Task: Find a place to stay in Putian, China, from 7th to 15th July for 6 guests, with a price range of ₹150 to ₹20,000.
Action: Mouse moved to (430, 95)
Screenshot: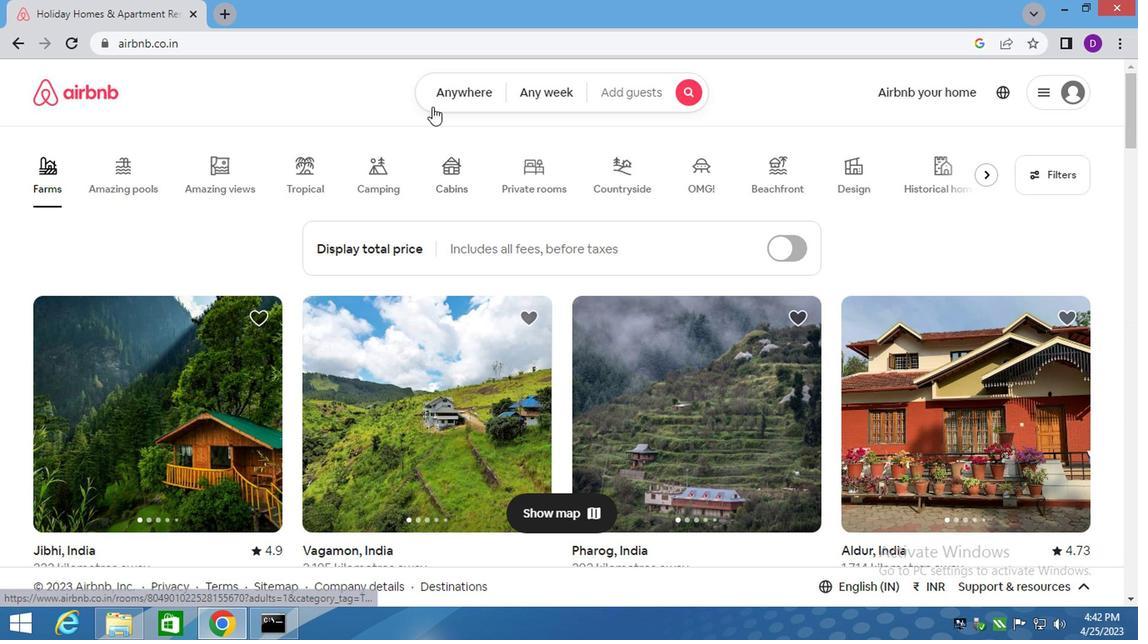 
Action: Mouse pressed left at (430, 95)
Screenshot: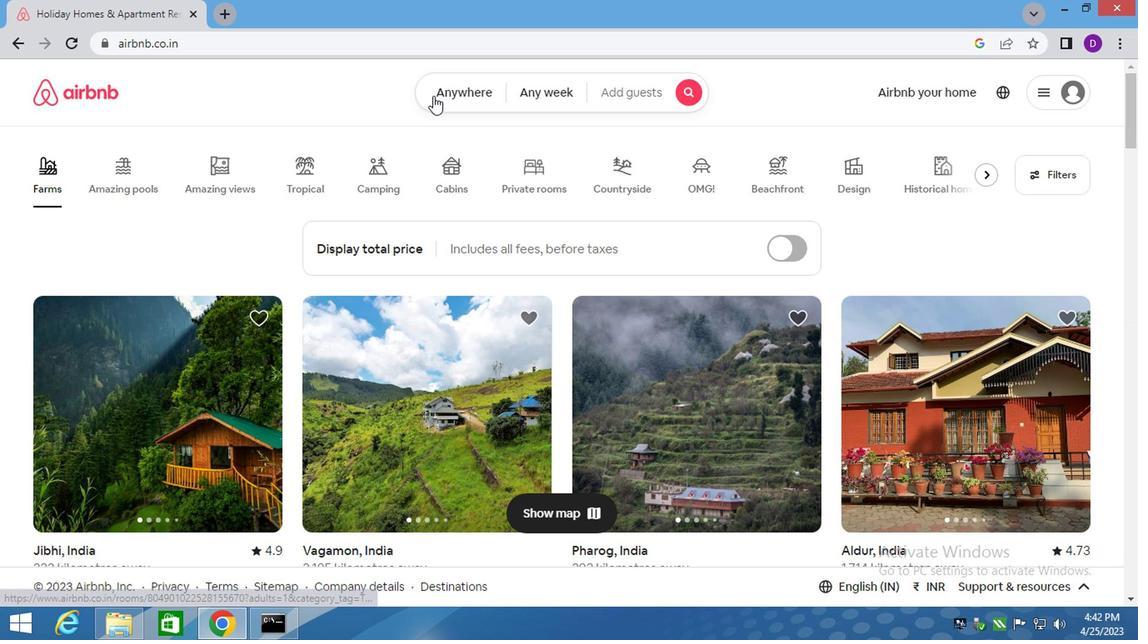 
Action: Mouse moved to (280, 164)
Screenshot: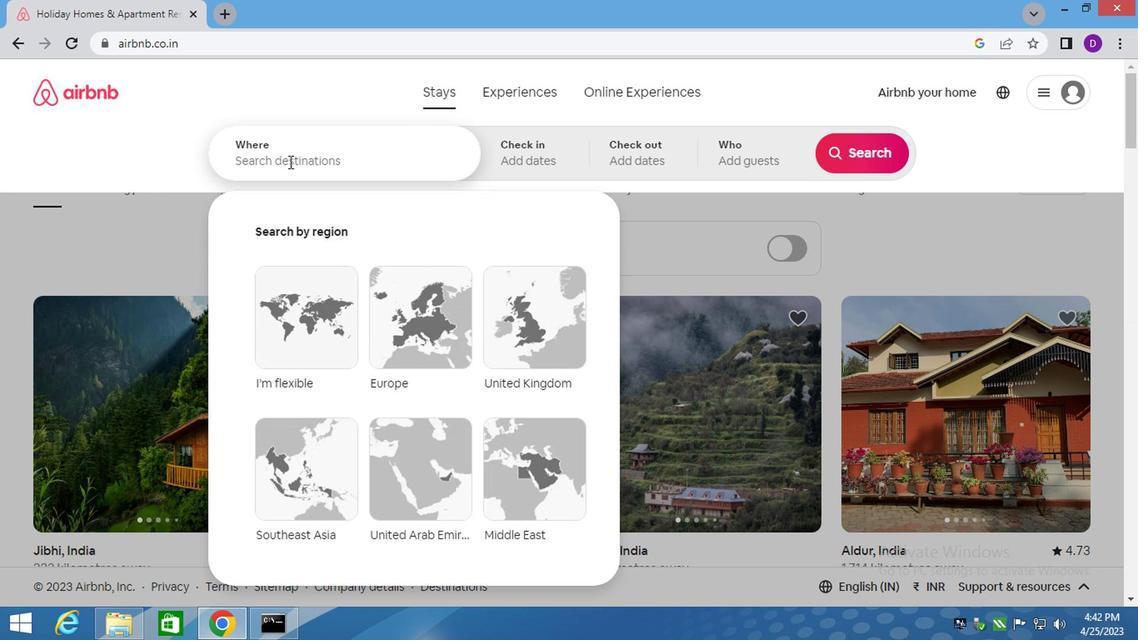 
Action: Mouse pressed left at (280, 164)
Screenshot: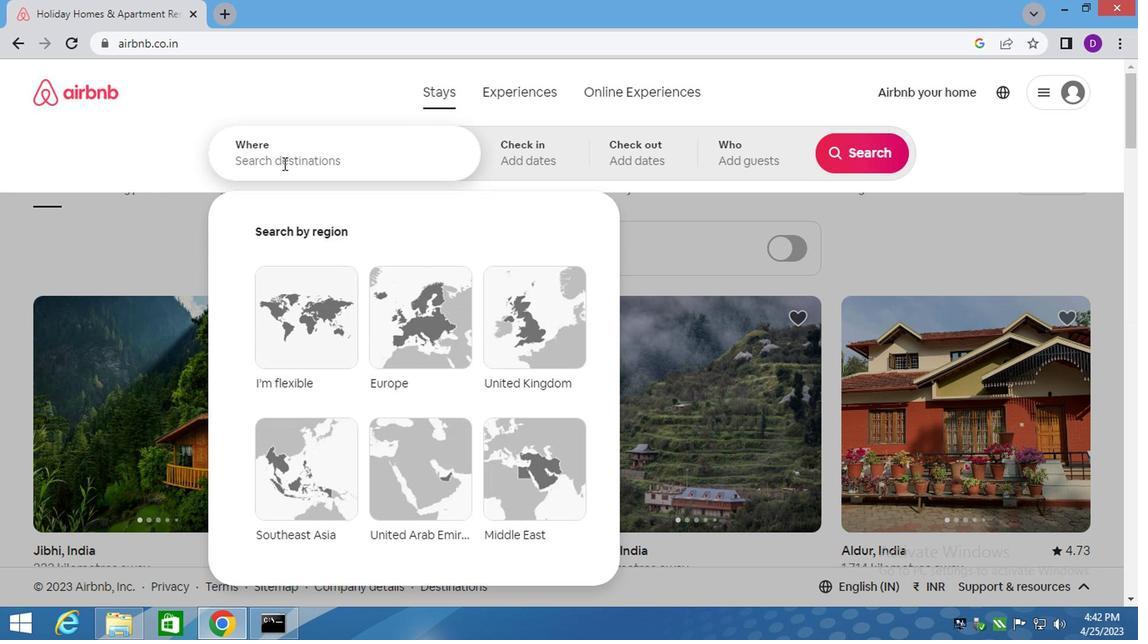 
Action: Key pressed <Key.shift_r>Putian,<Key.space><Key.shift>CHINA<Key.enter>
Screenshot: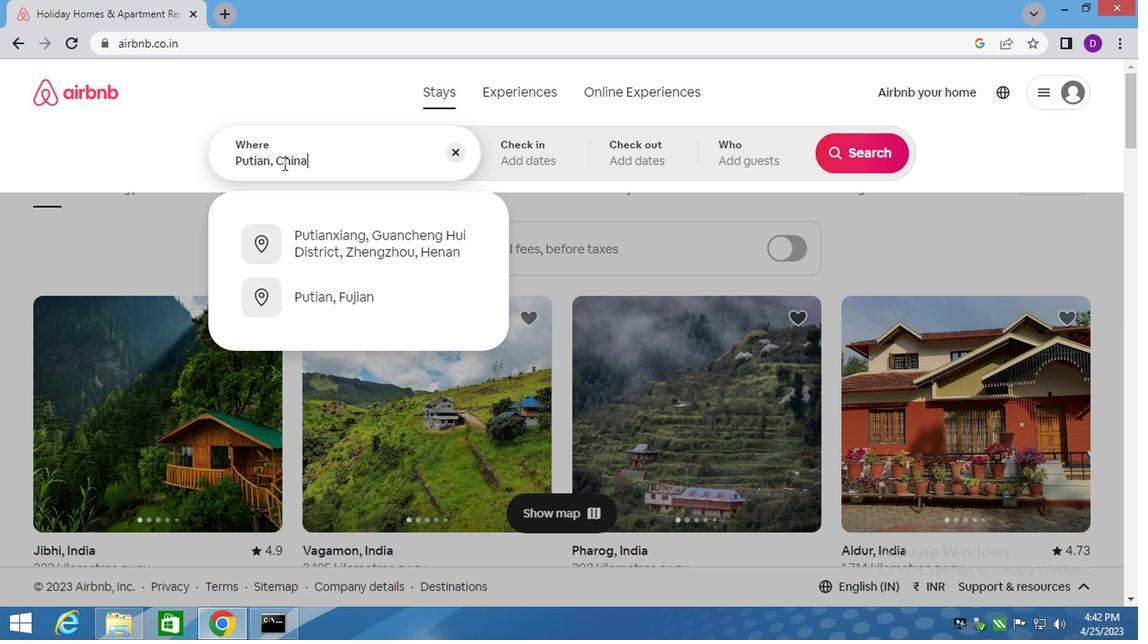 
Action: Mouse moved to (854, 294)
Screenshot: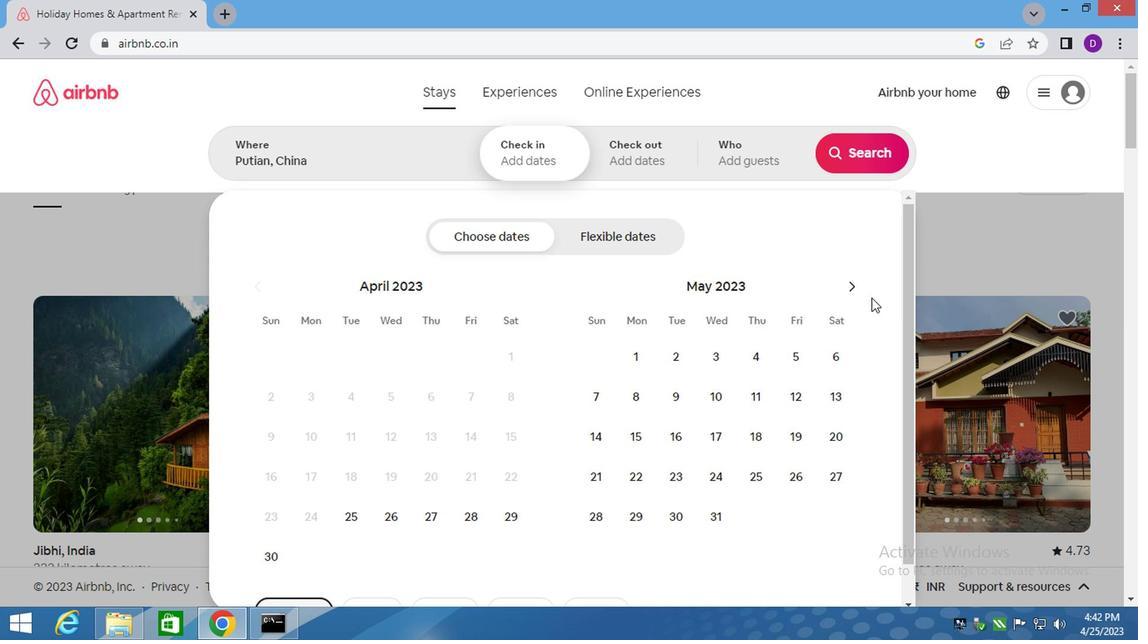 
Action: Mouse pressed left at (854, 294)
Screenshot: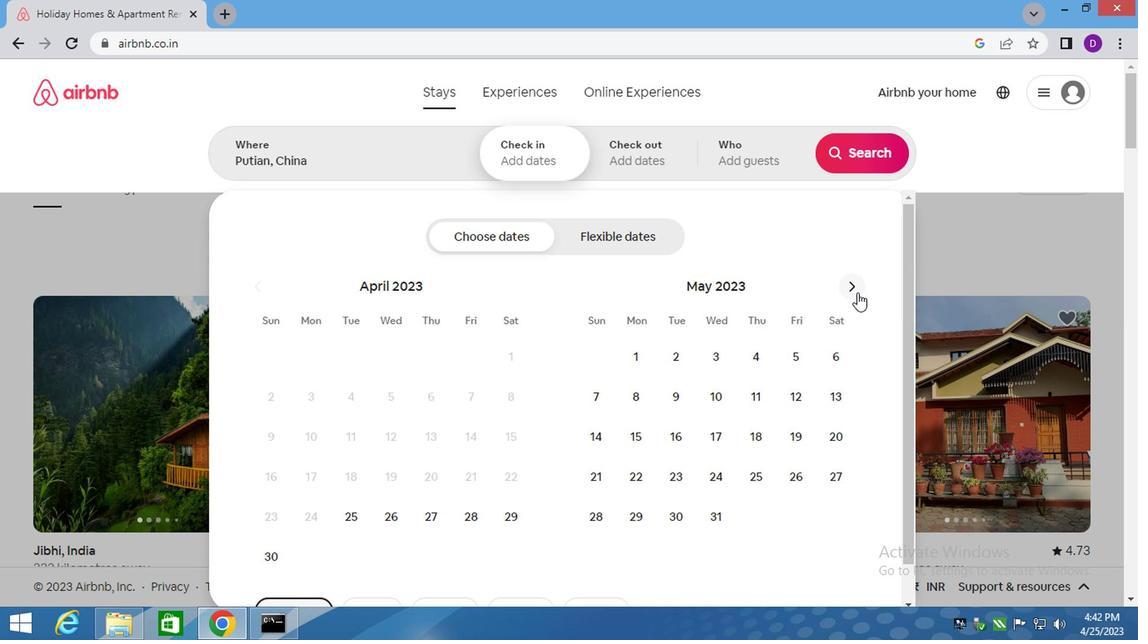 
Action: Mouse pressed left at (854, 294)
Screenshot: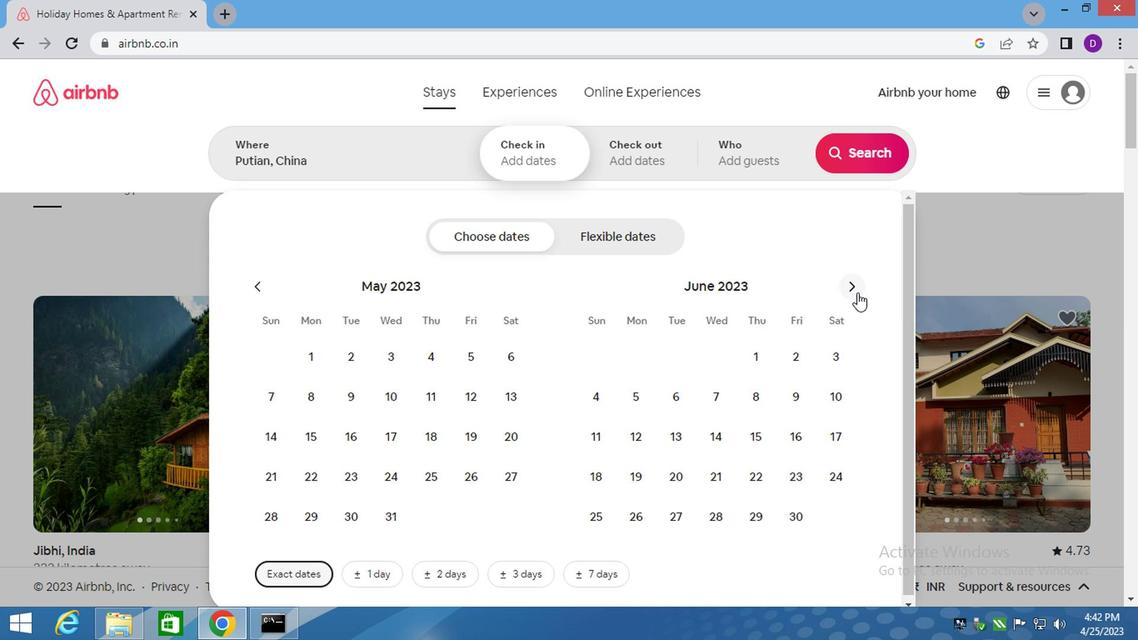 
Action: Mouse moved to (784, 399)
Screenshot: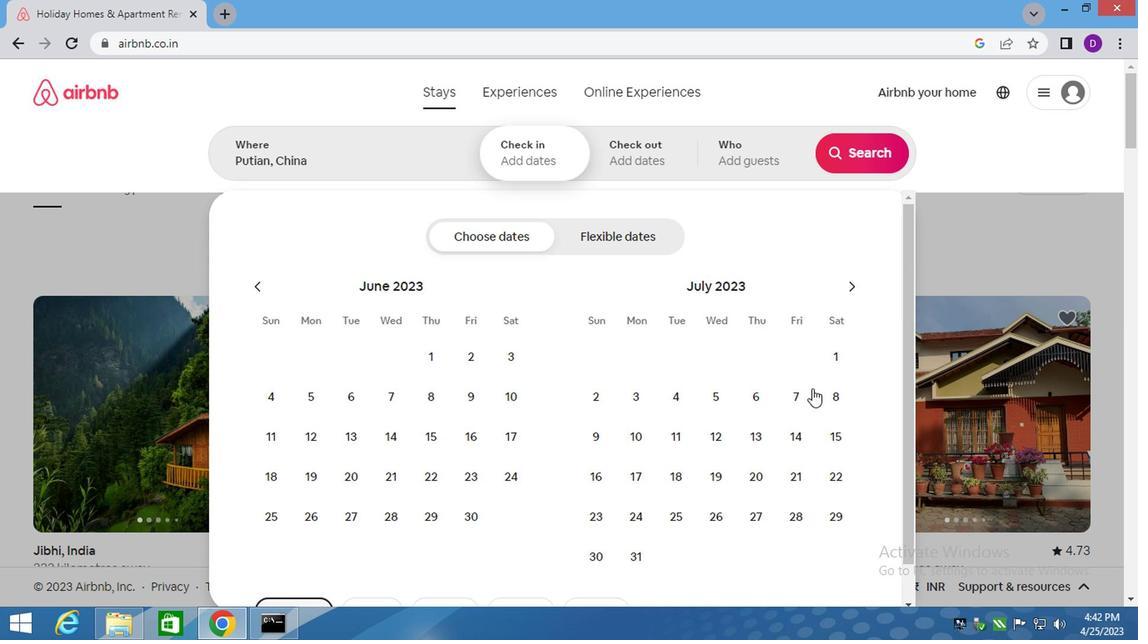 
Action: Mouse pressed left at (784, 399)
Screenshot: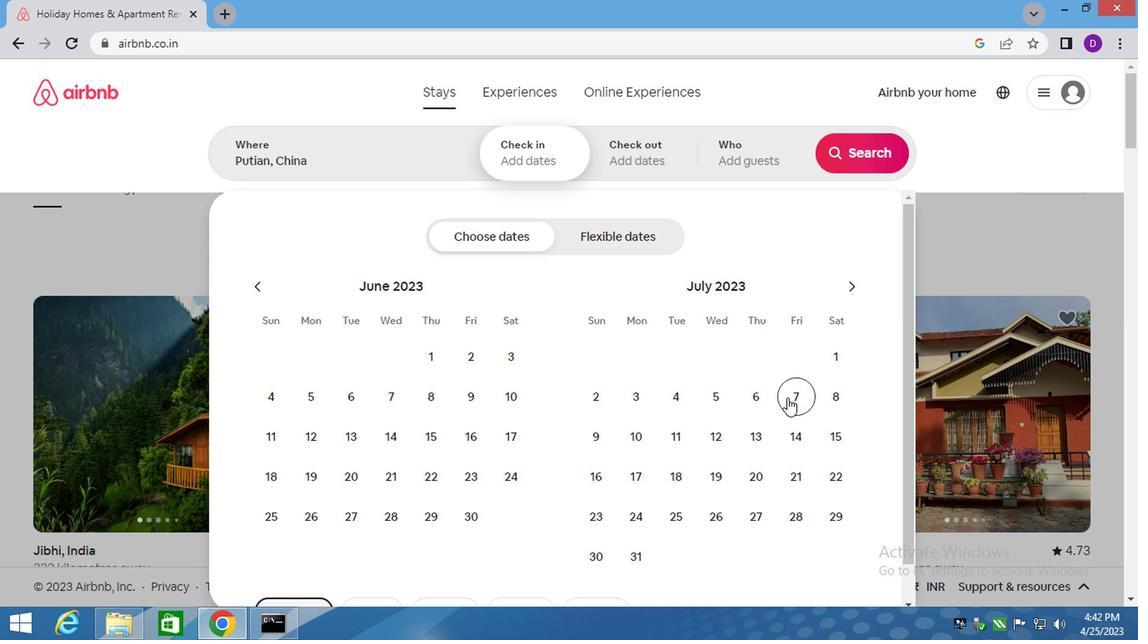 
Action: Mouse moved to (825, 438)
Screenshot: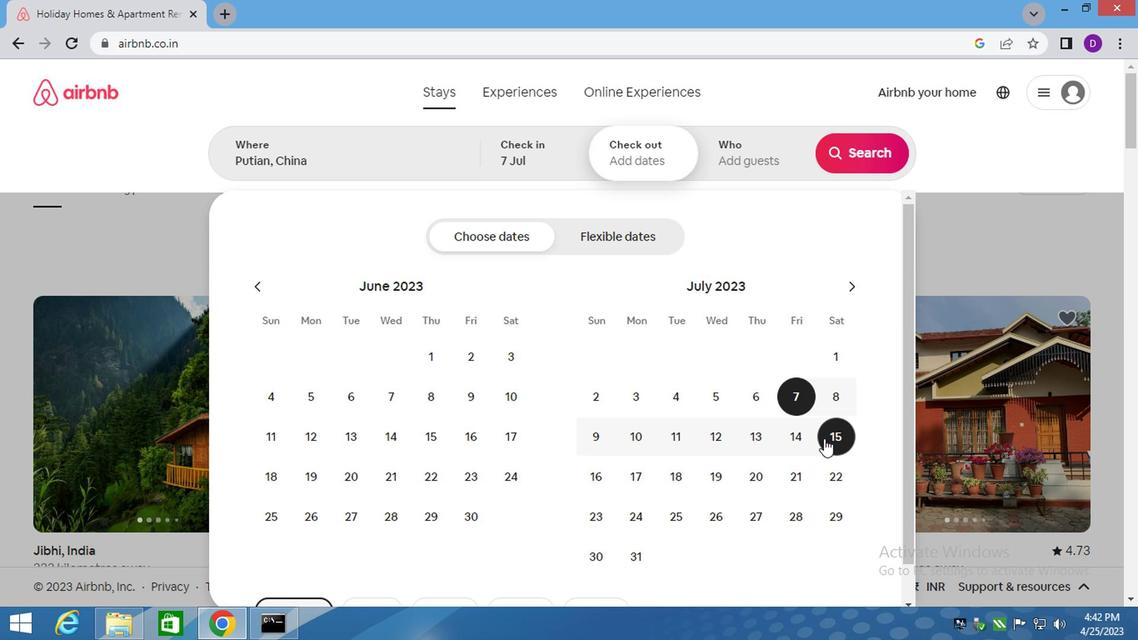 
Action: Mouse pressed left at (825, 438)
Screenshot: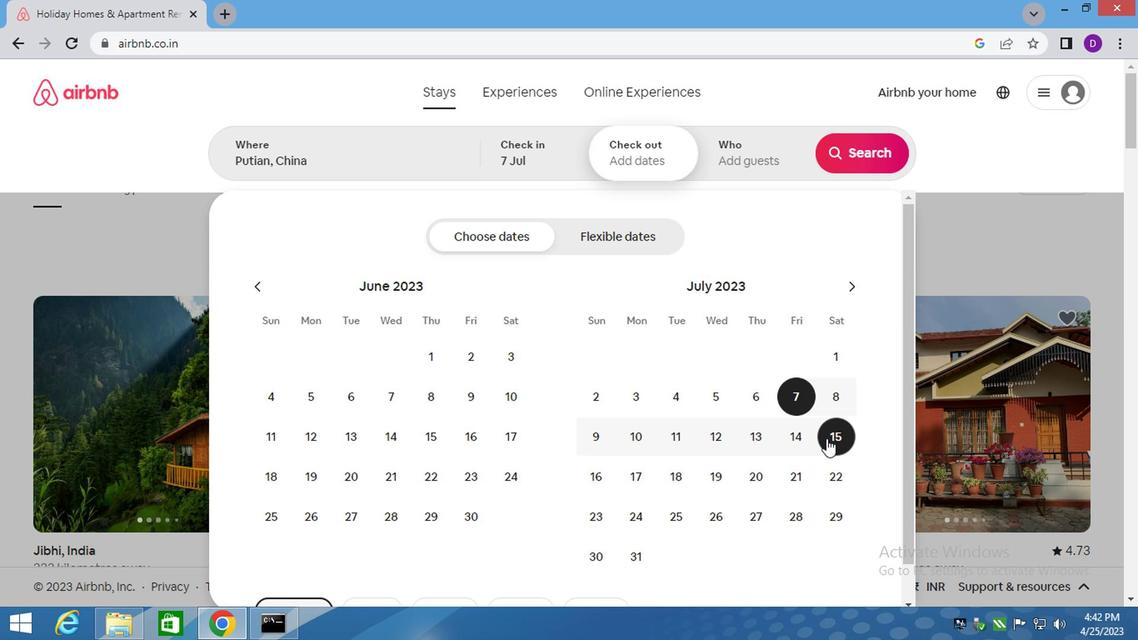 
Action: Mouse moved to (743, 164)
Screenshot: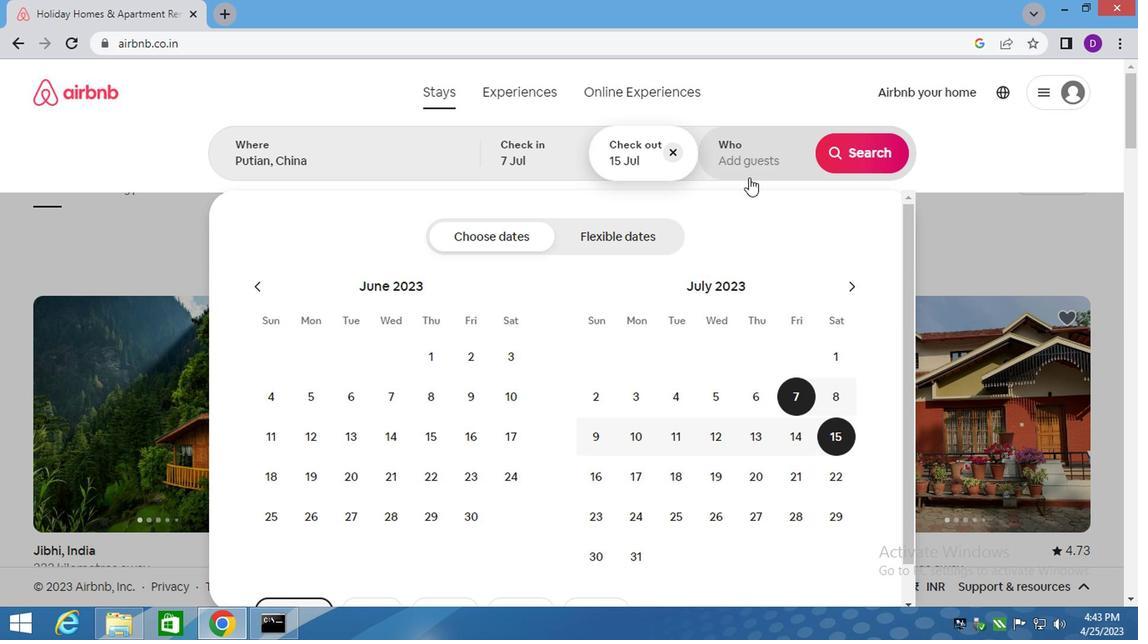 
Action: Mouse pressed left at (743, 164)
Screenshot: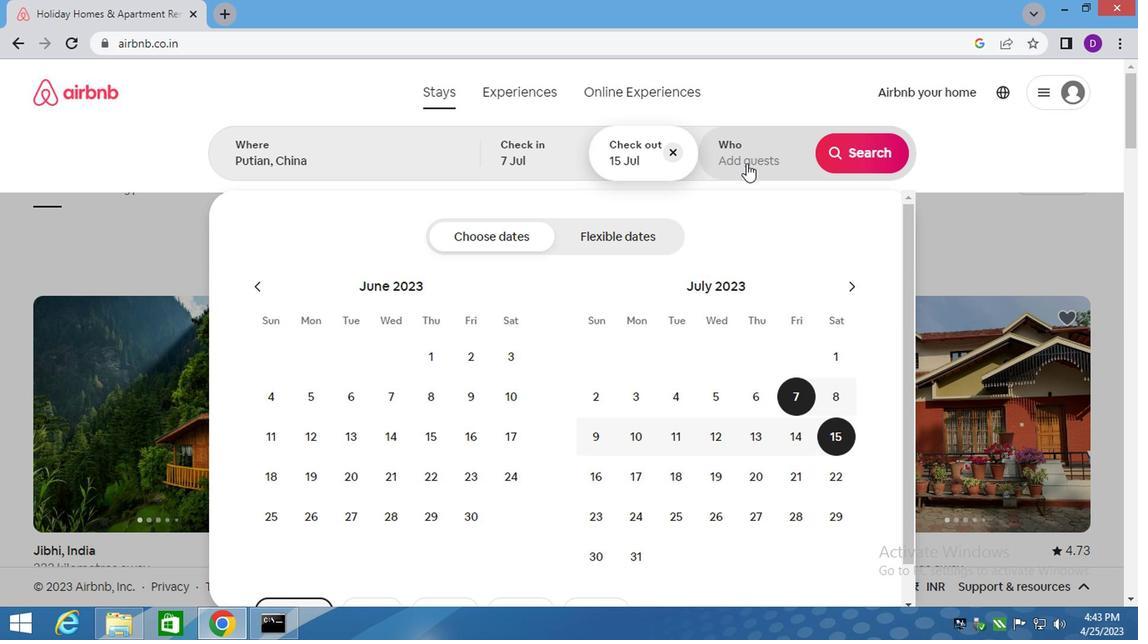 
Action: Mouse moved to (867, 246)
Screenshot: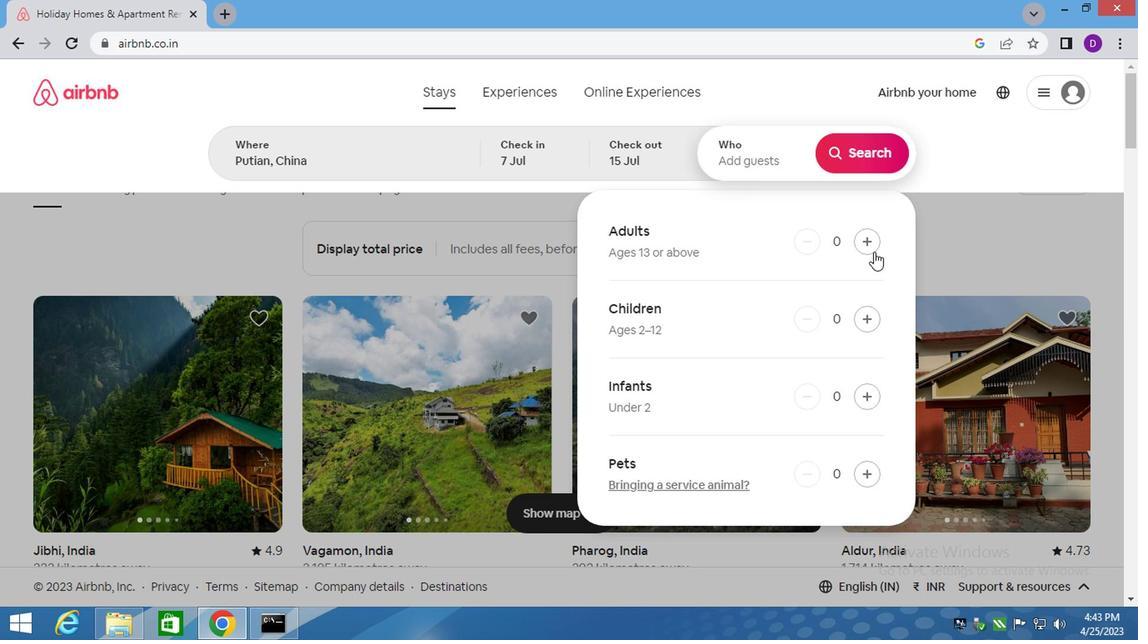 
Action: Mouse pressed left at (867, 246)
Screenshot: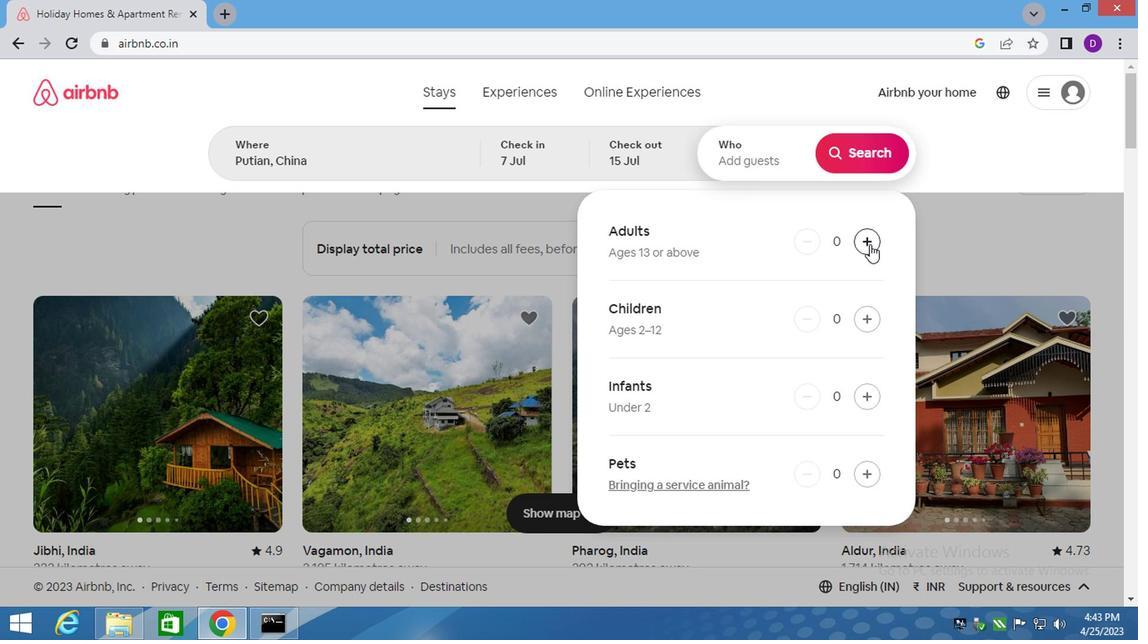 
Action: Mouse pressed left at (867, 246)
Screenshot: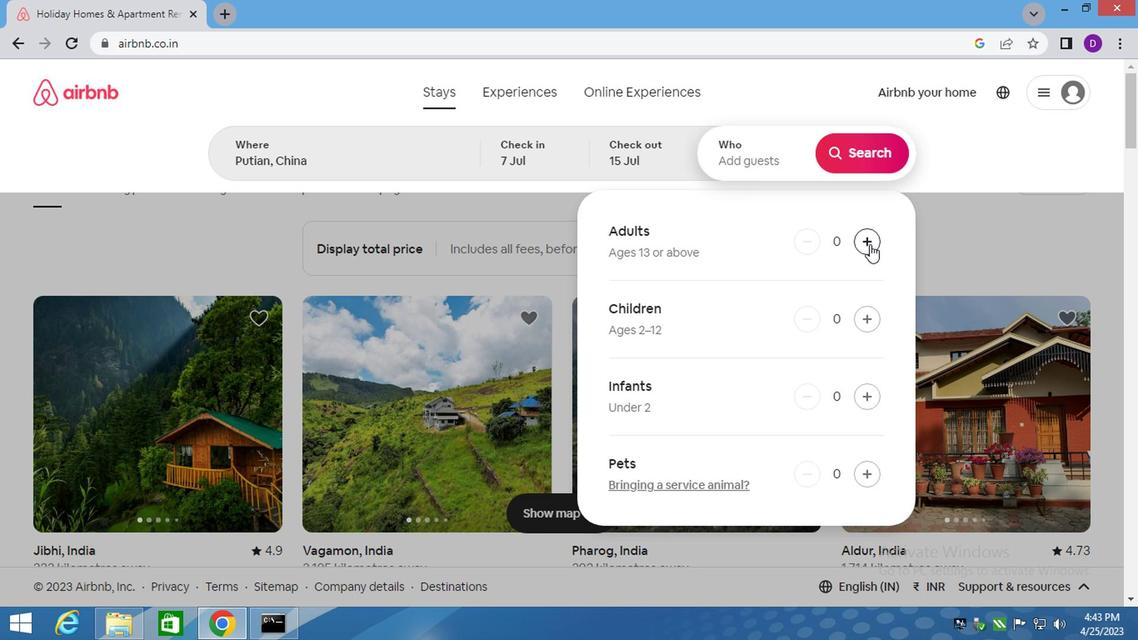 
Action: Mouse pressed left at (867, 246)
Screenshot: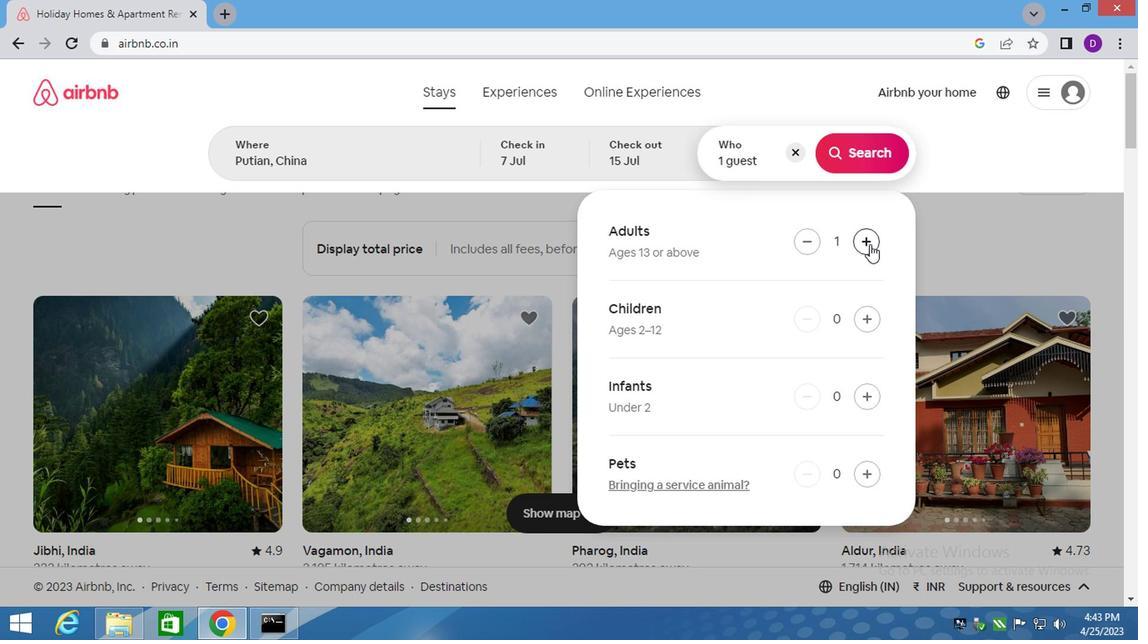 
Action: Mouse pressed left at (867, 246)
Screenshot: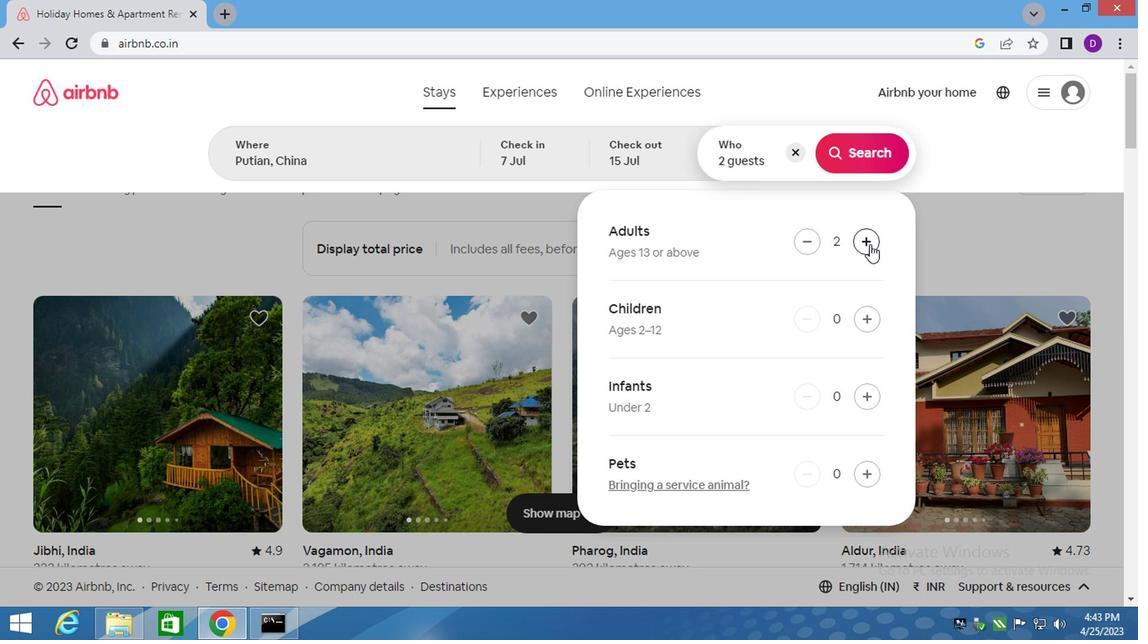 
Action: Mouse moved to (867, 244)
Screenshot: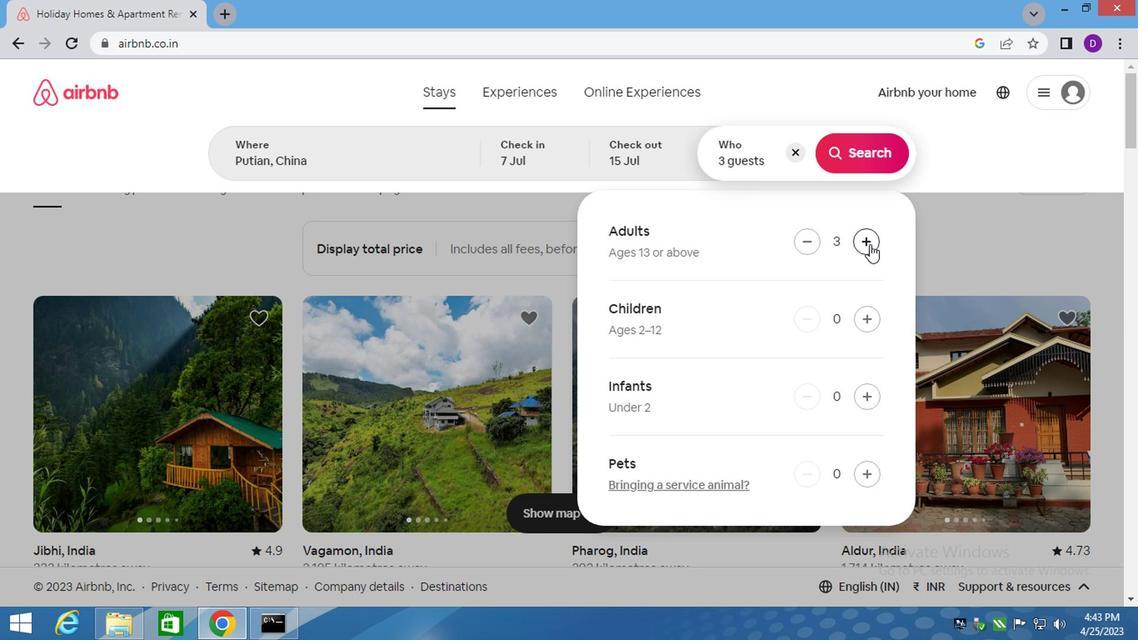 
Action: Mouse pressed left at (867, 244)
Screenshot: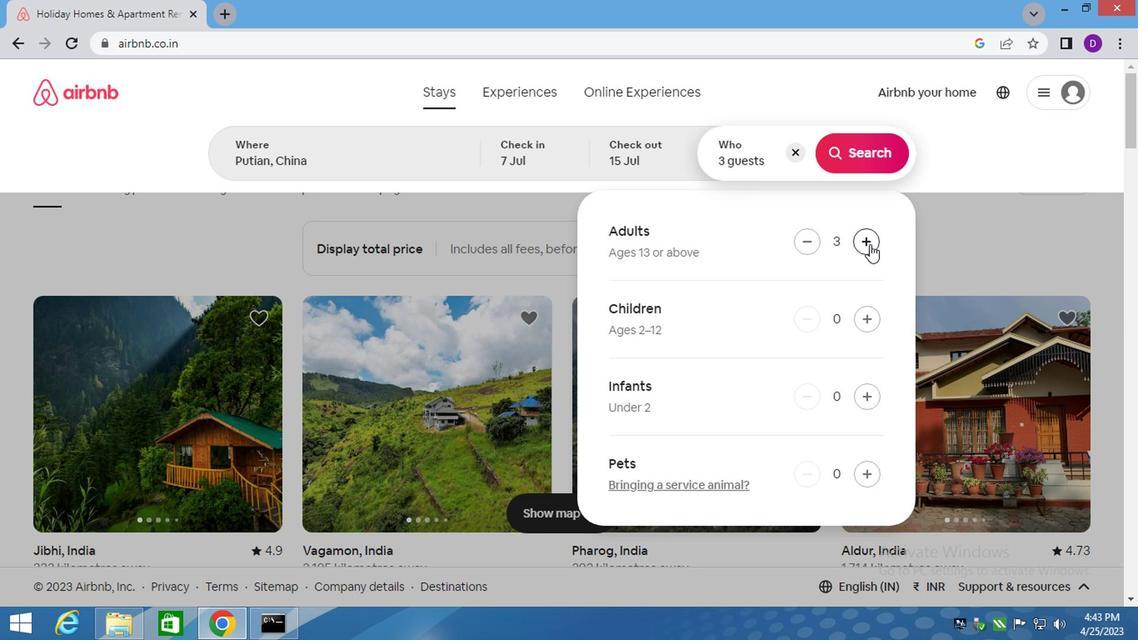 
Action: Mouse pressed left at (867, 244)
Screenshot: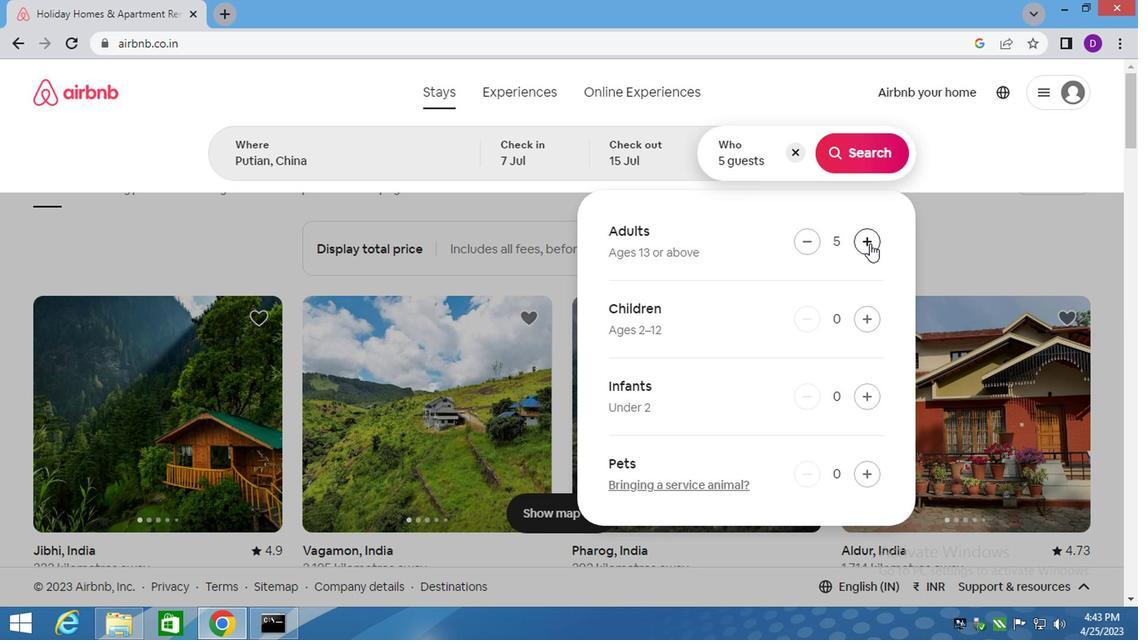
Action: Mouse moved to (854, 153)
Screenshot: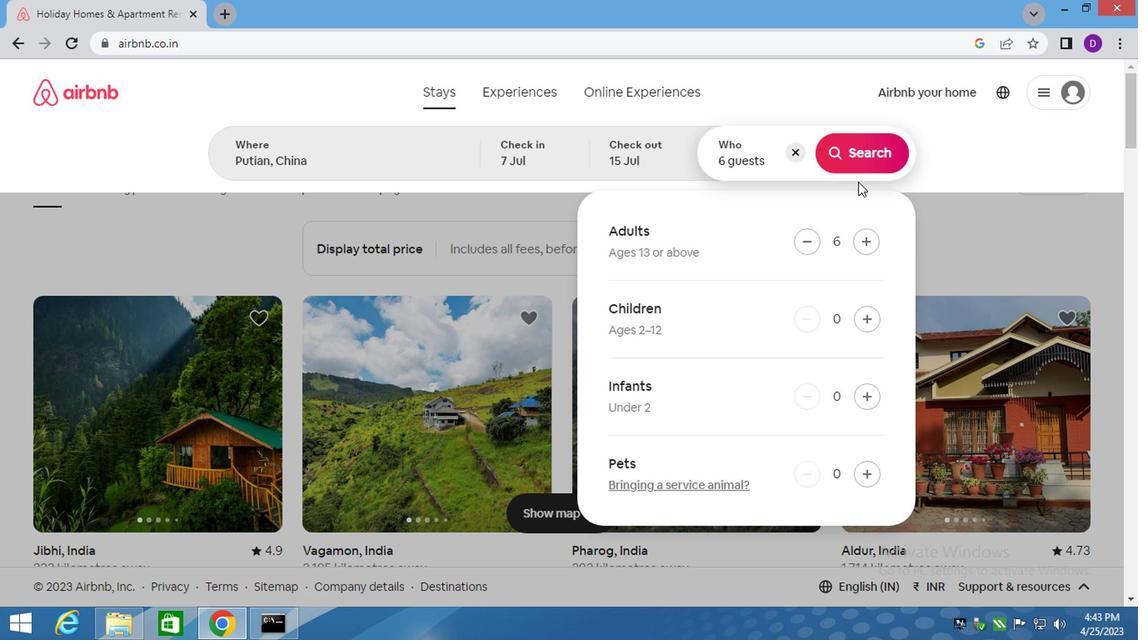 
Action: Mouse pressed left at (854, 153)
Screenshot: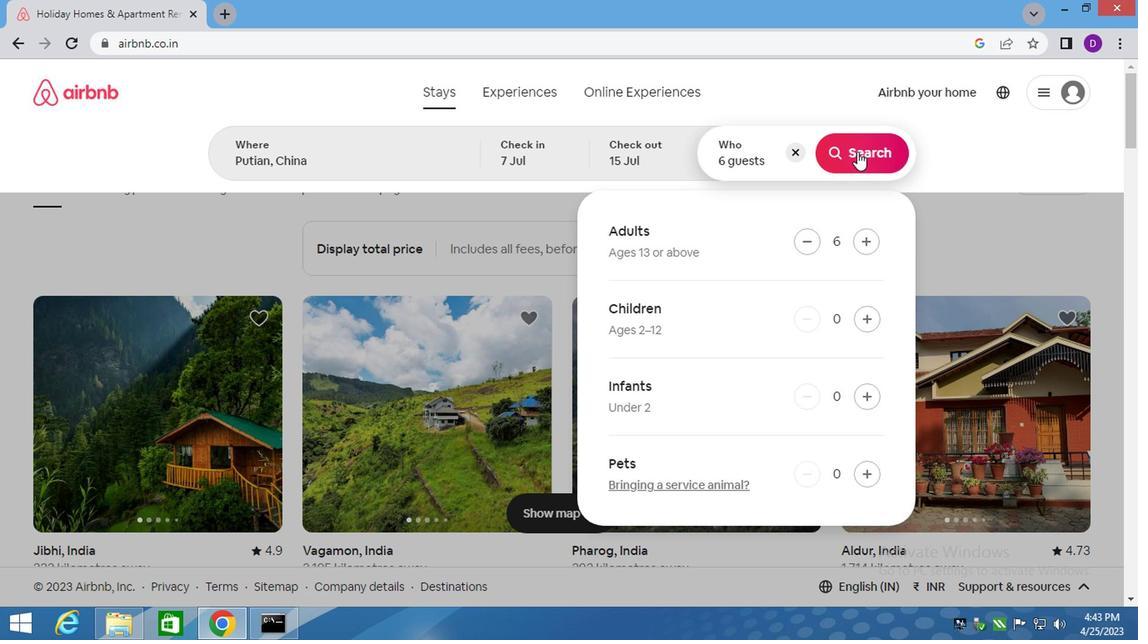 
Action: Mouse moved to (1035, 162)
Screenshot: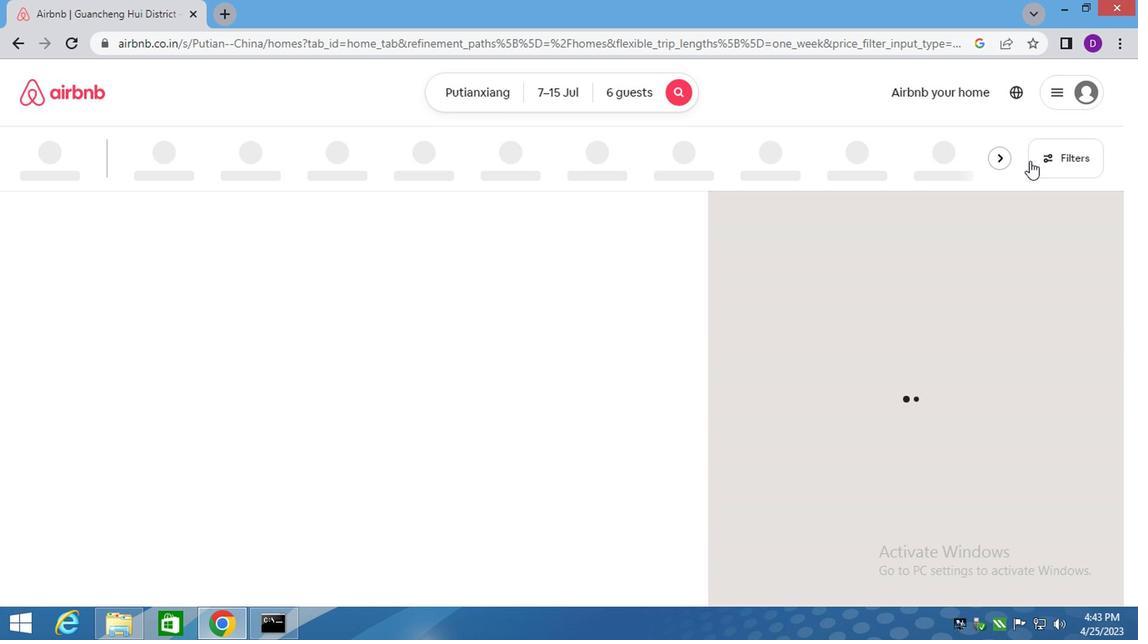 
Action: Mouse pressed left at (1035, 162)
Screenshot: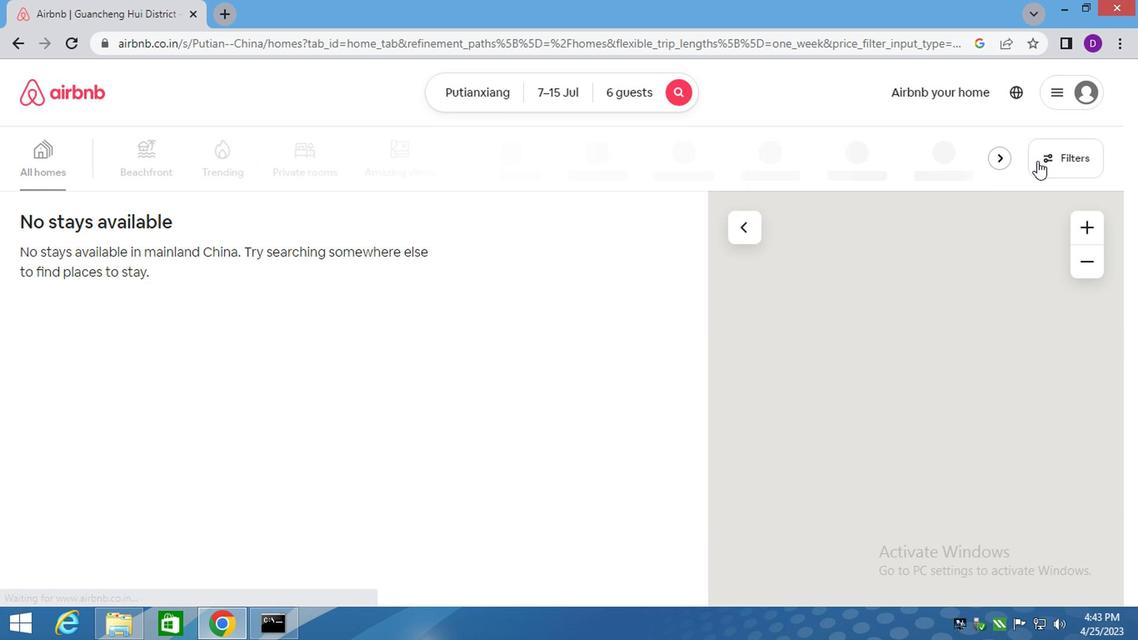 
Action: Mouse moved to (339, 263)
Screenshot: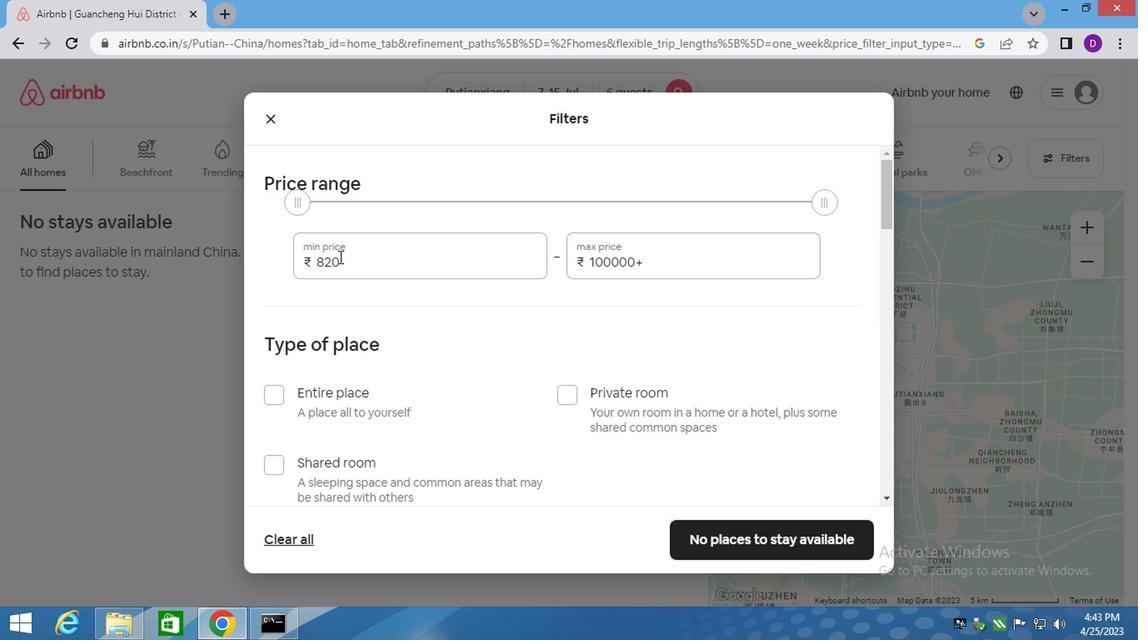 
Action: Mouse pressed left at (339, 263)
Screenshot: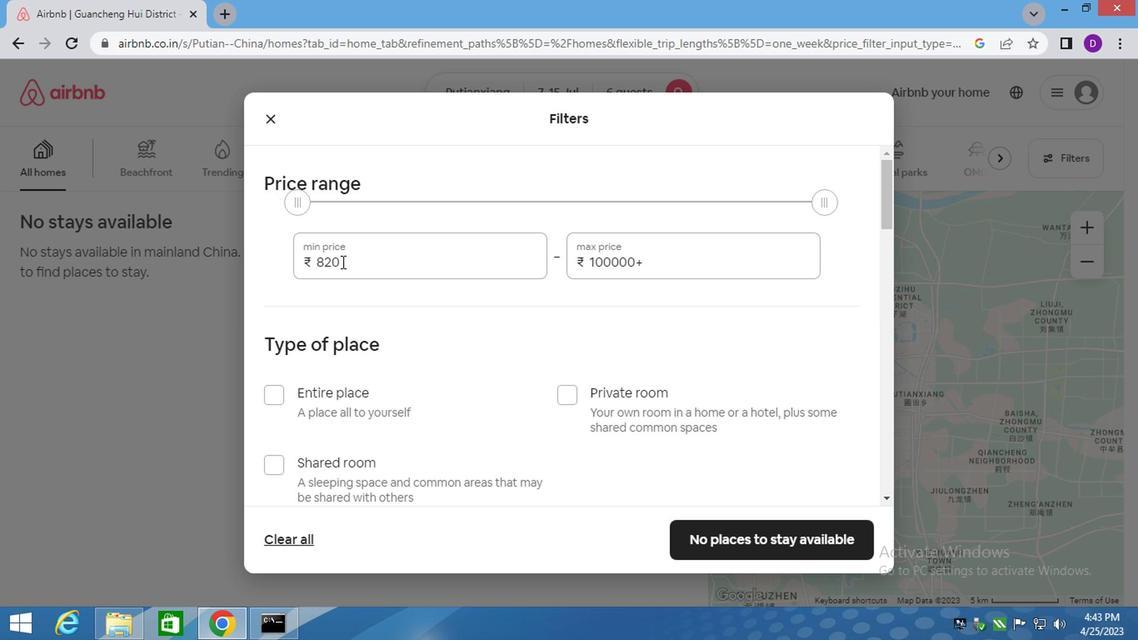 
Action: Mouse pressed left at (339, 263)
Screenshot: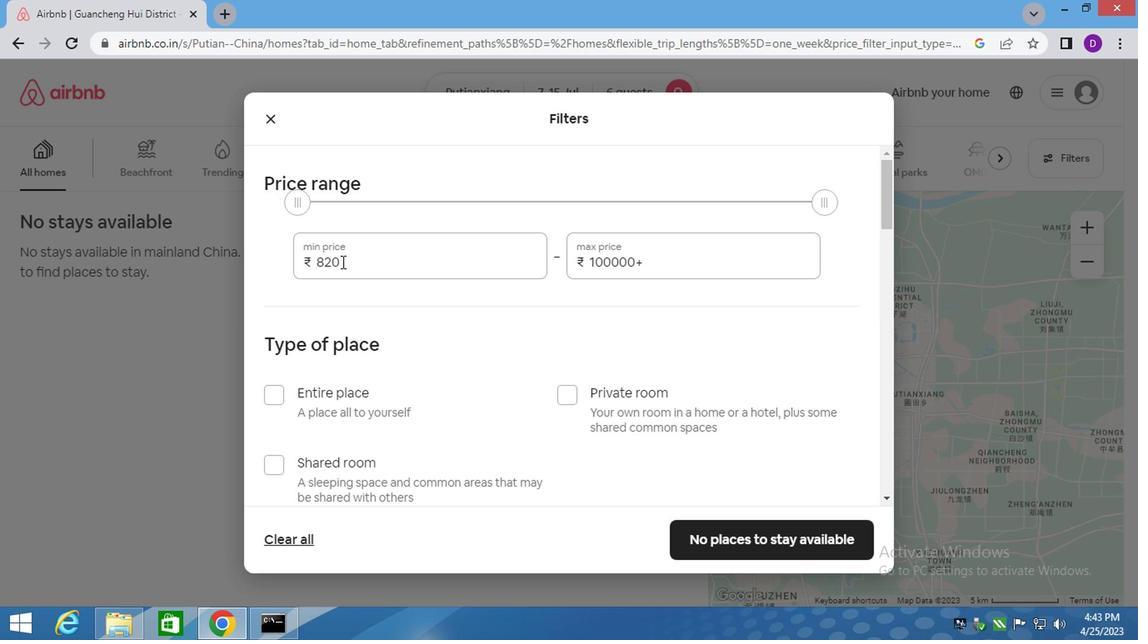 
Action: Key pressed 15000<Key.tab>20000
Screenshot: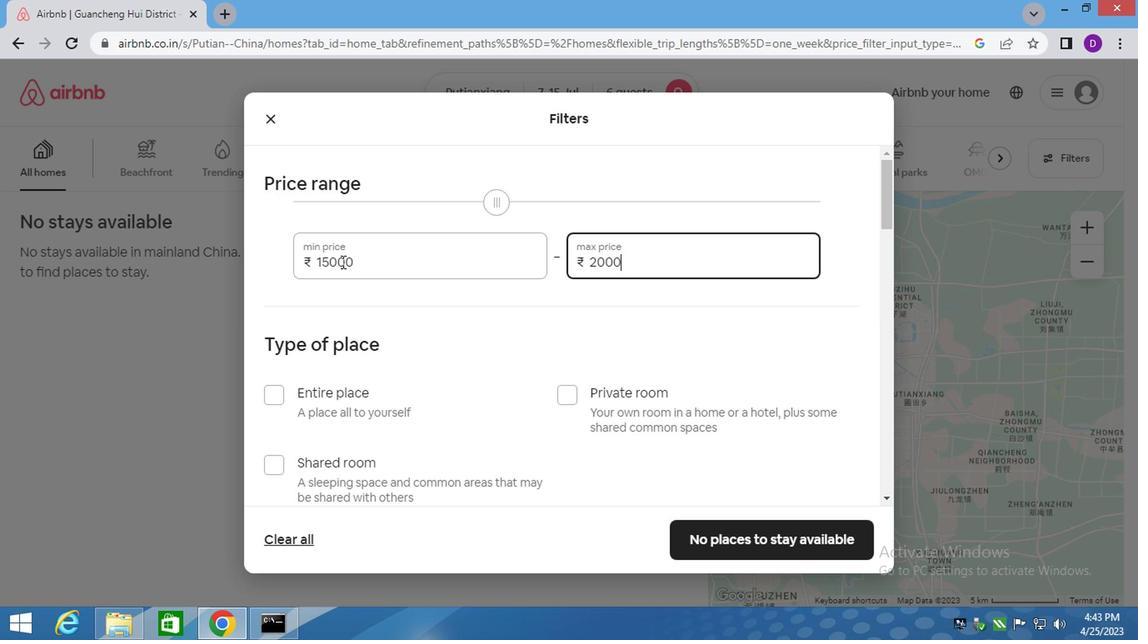 
Action: Mouse moved to (255, 319)
Screenshot: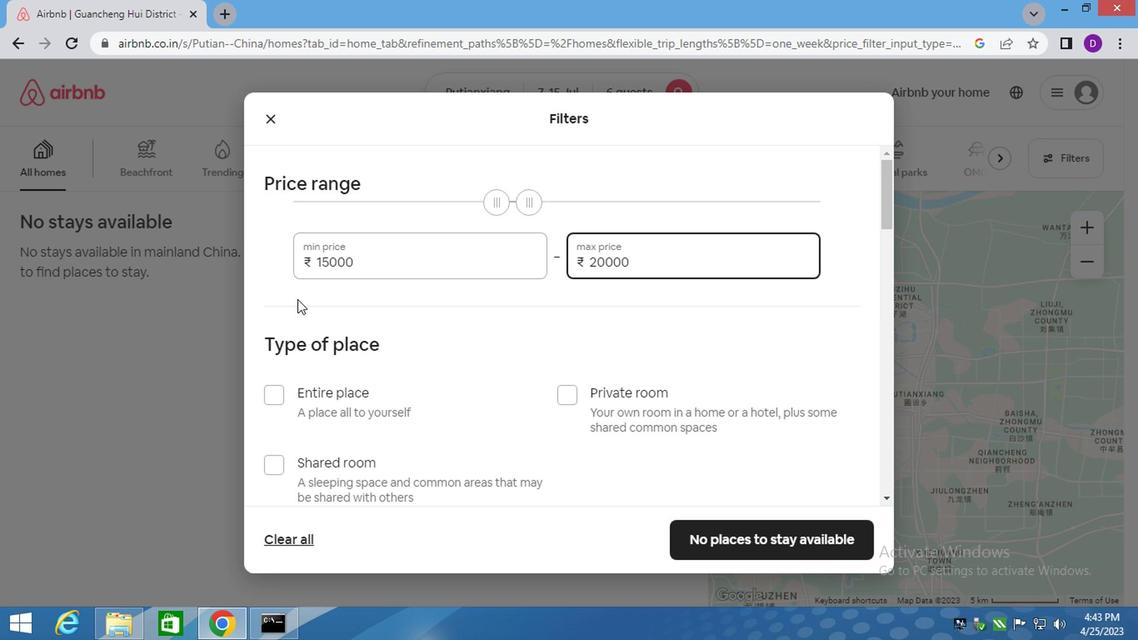 
Action: Mouse scrolled (255, 319) with delta (0, 0)
Screenshot: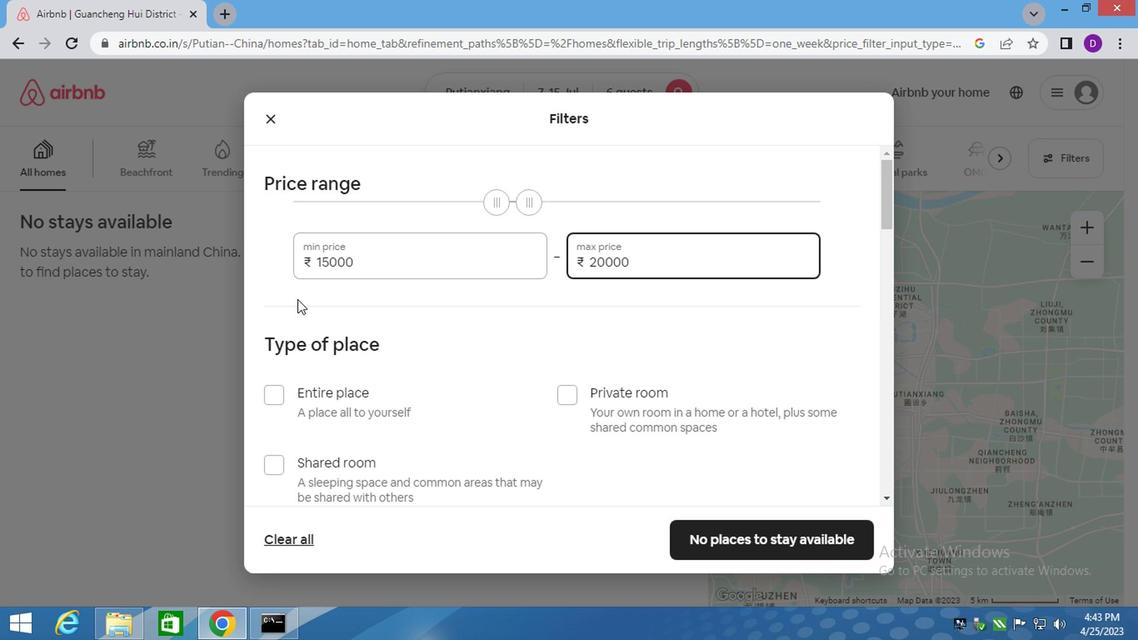 
Action: Mouse moved to (274, 320)
Screenshot: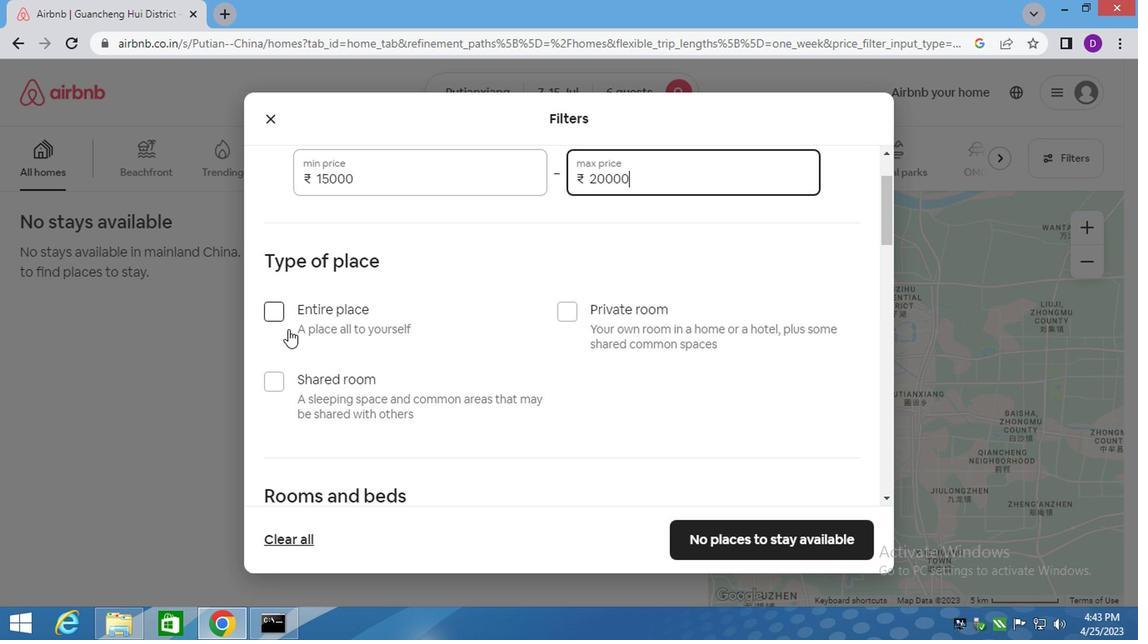 
Action: Mouse pressed left at (274, 320)
Screenshot: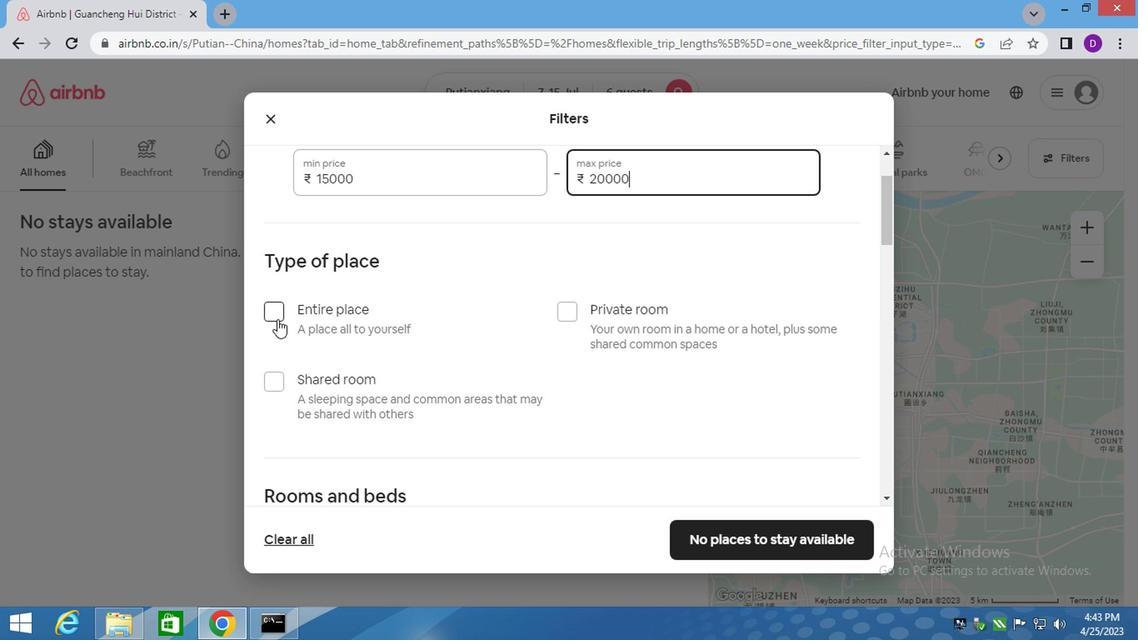 
Action: Mouse moved to (410, 331)
Screenshot: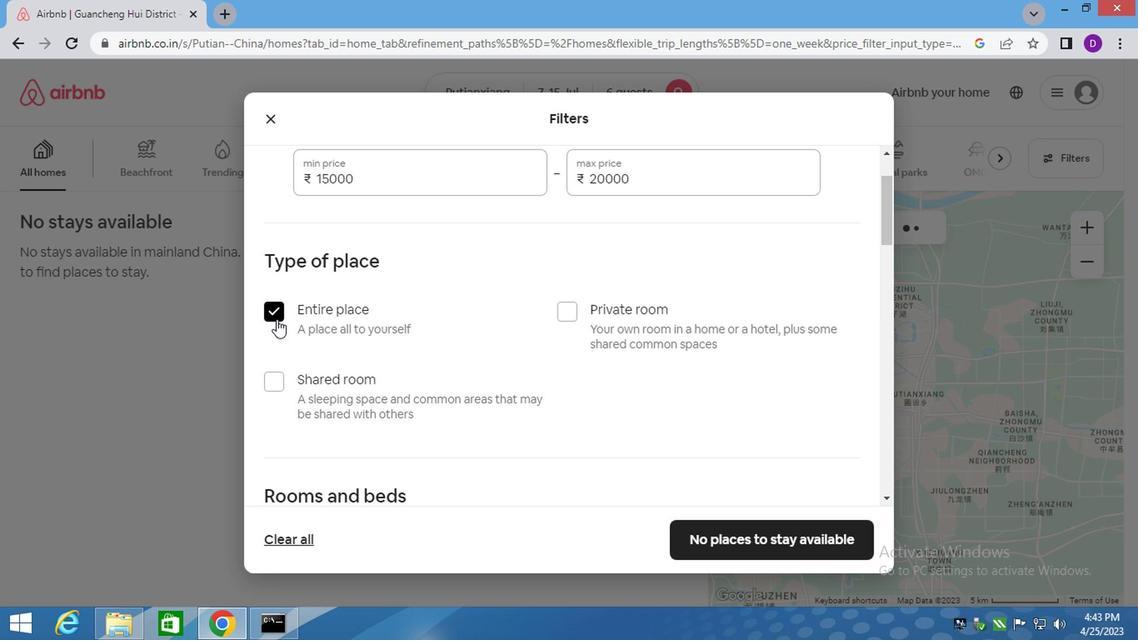 
Action: Mouse scrolled (409, 325) with delta (0, 0)
Screenshot: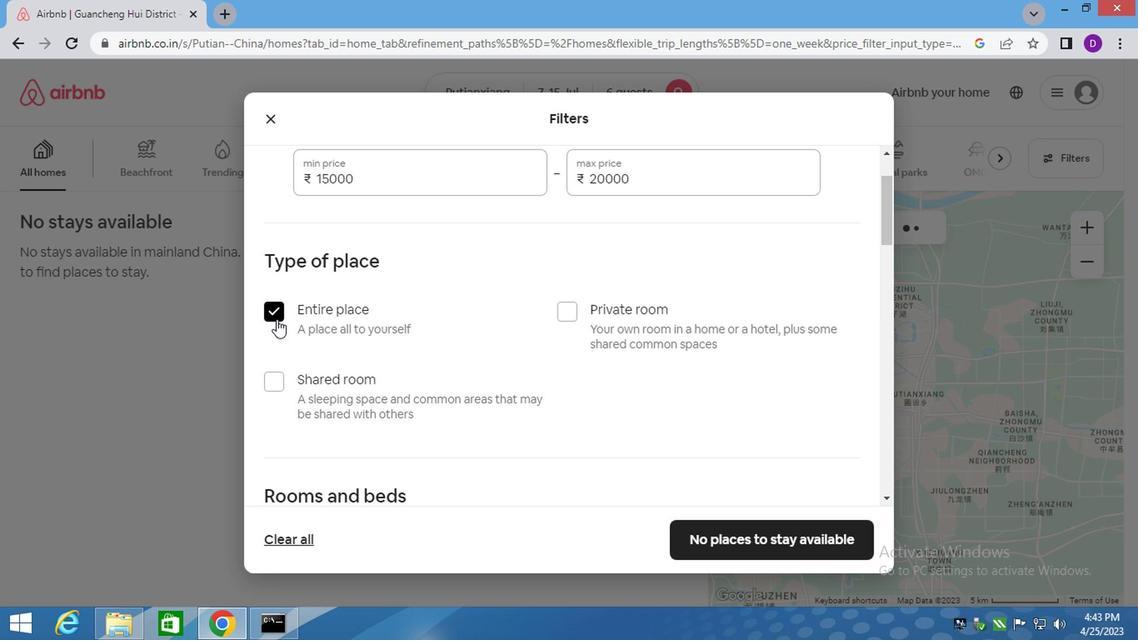 
Action: Mouse moved to (411, 332)
Screenshot: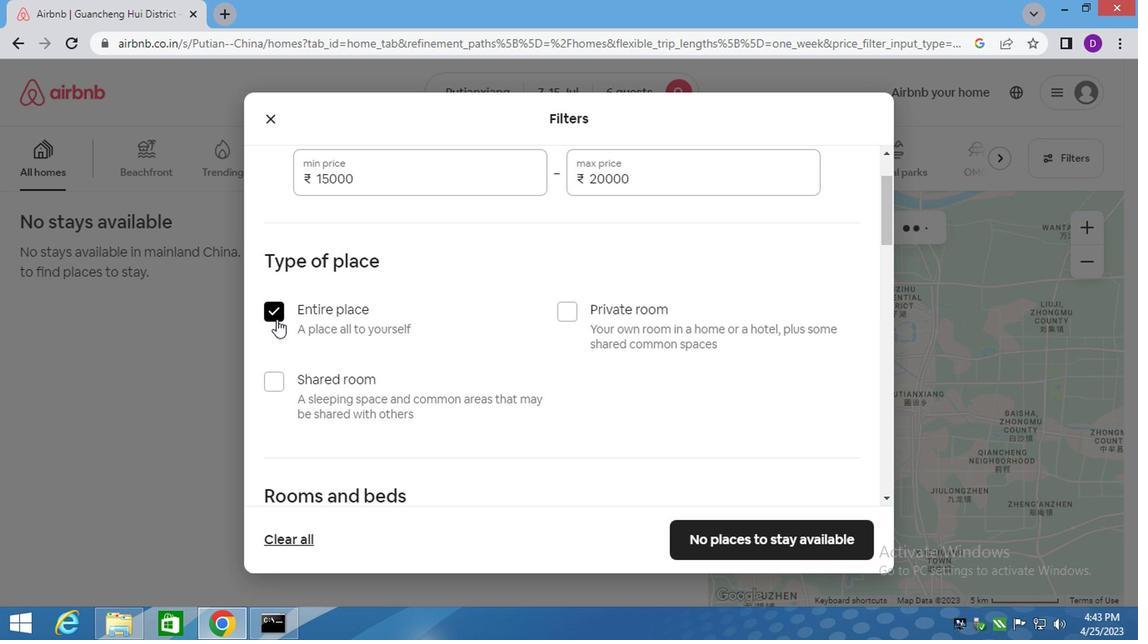 
Action: Mouse scrolled (411, 331) with delta (0, 0)
Screenshot: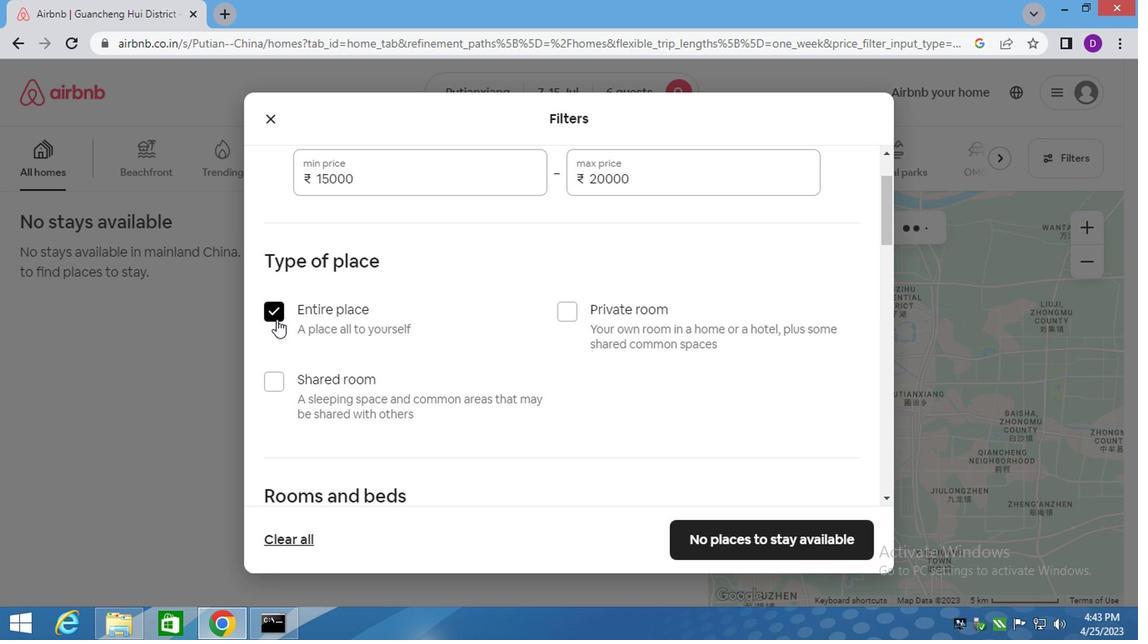 
Action: Mouse moved to (411, 332)
Screenshot: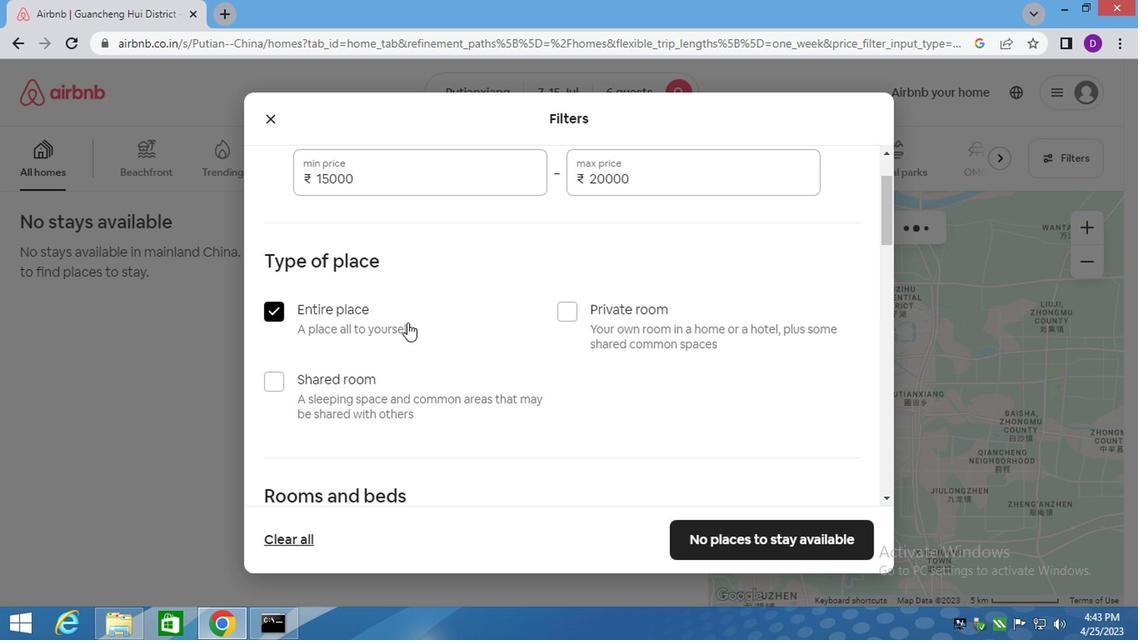 
Action: Mouse scrolled (411, 331) with delta (0, 0)
Screenshot: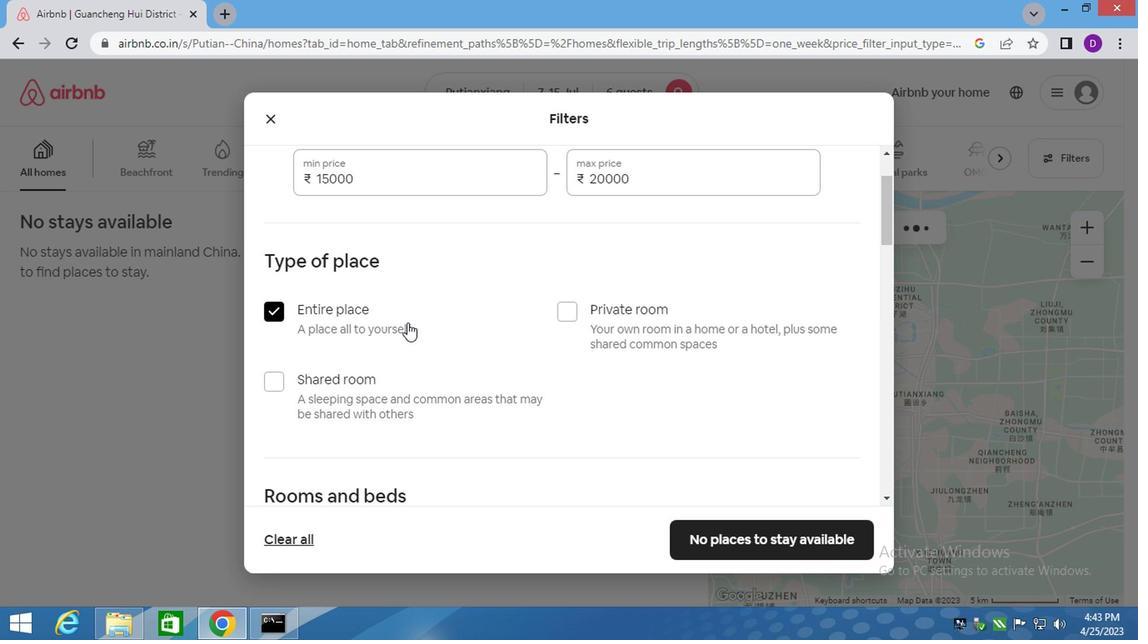 
Action: Mouse moved to (476, 333)
Screenshot: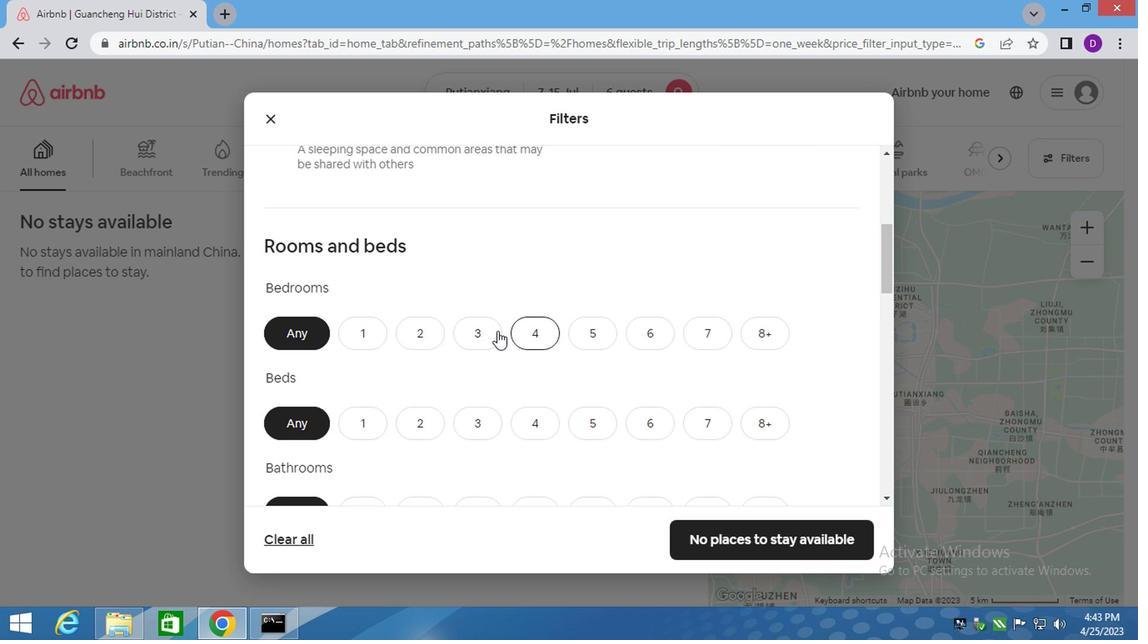 
Action: Mouse pressed left at (476, 333)
Screenshot: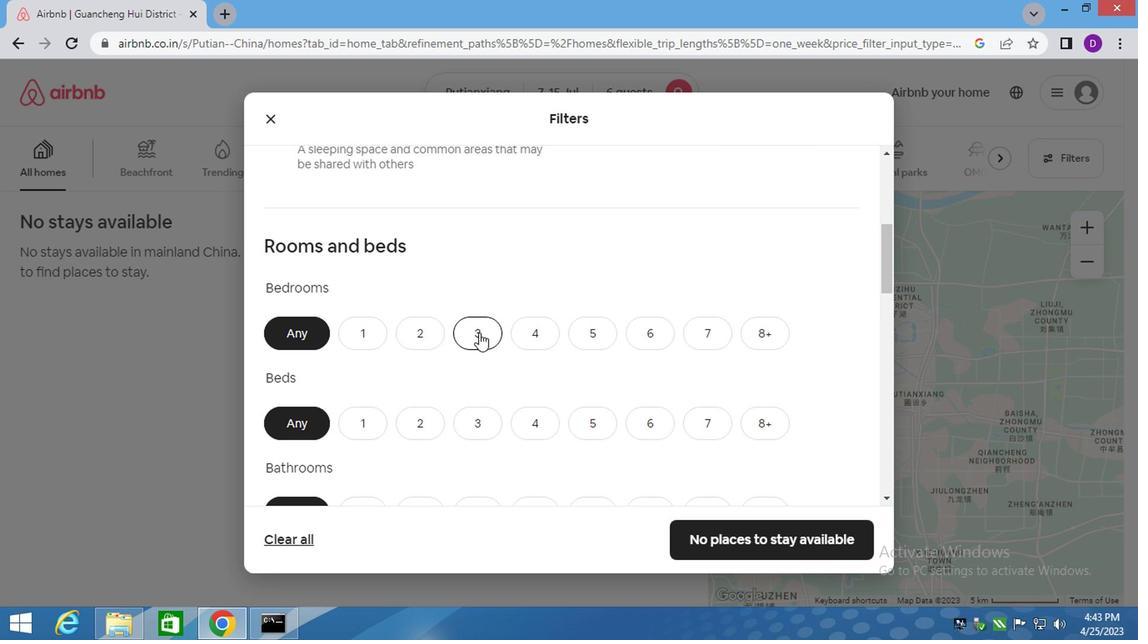 
Action: Mouse moved to (469, 417)
Screenshot: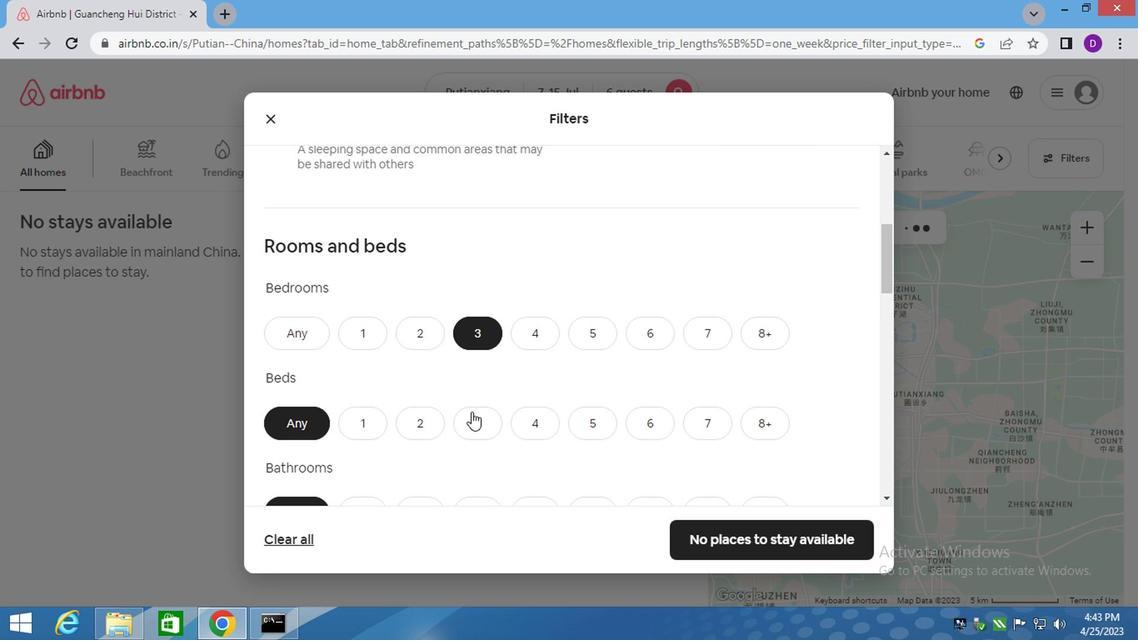 
Action: Mouse pressed left at (469, 417)
Screenshot: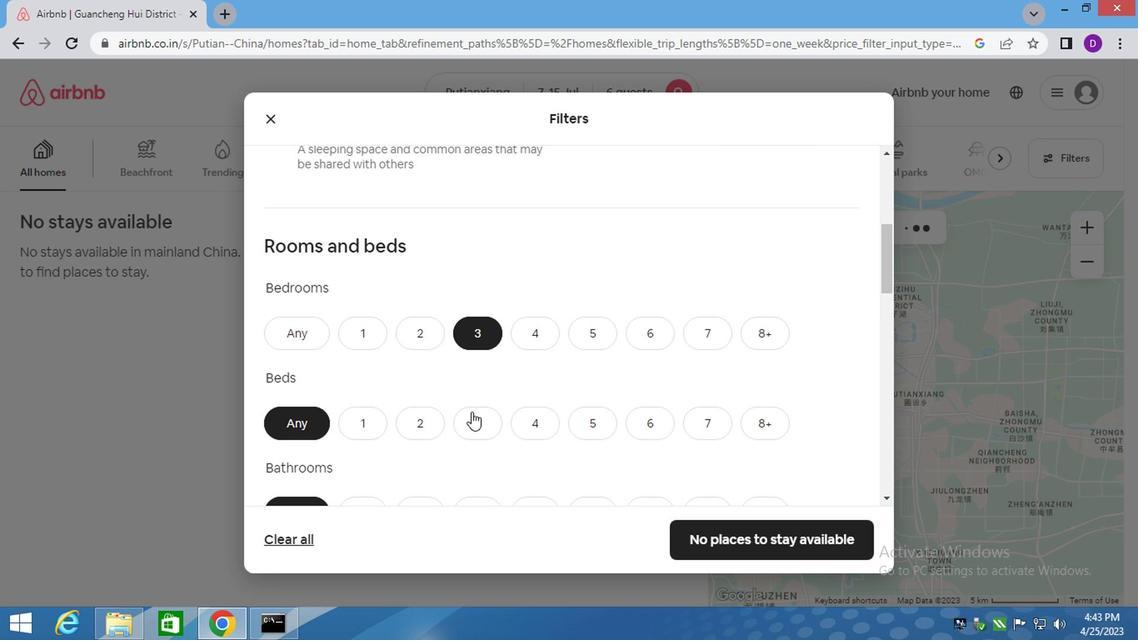 
Action: Mouse moved to (469, 410)
Screenshot: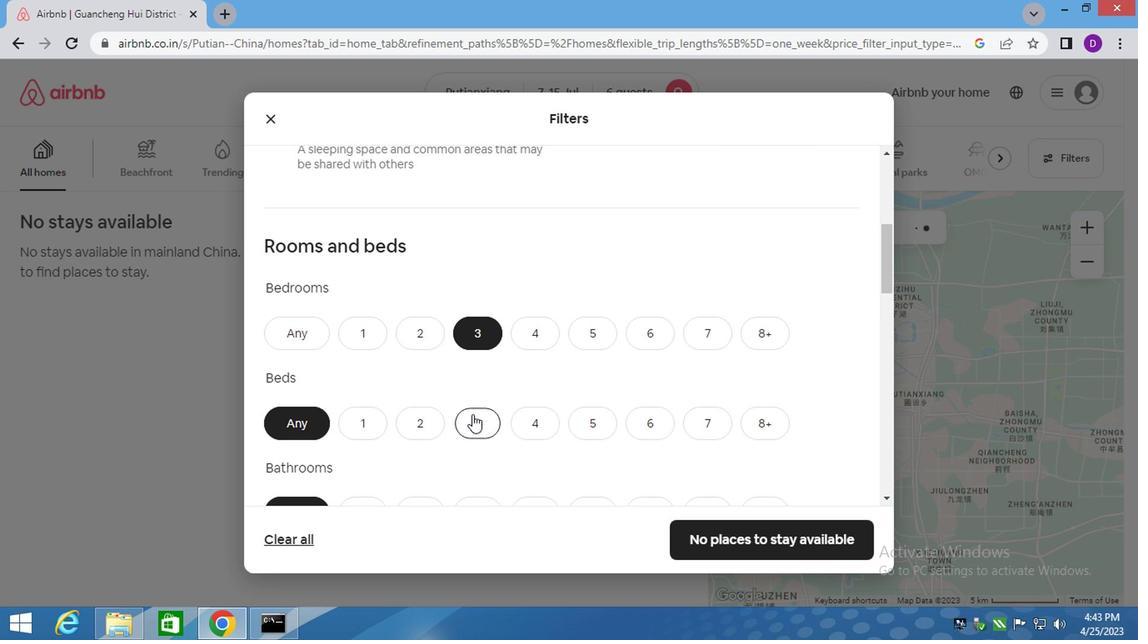 
Action: Mouse scrolled (469, 414) with delta (0, -1)
Screenshot: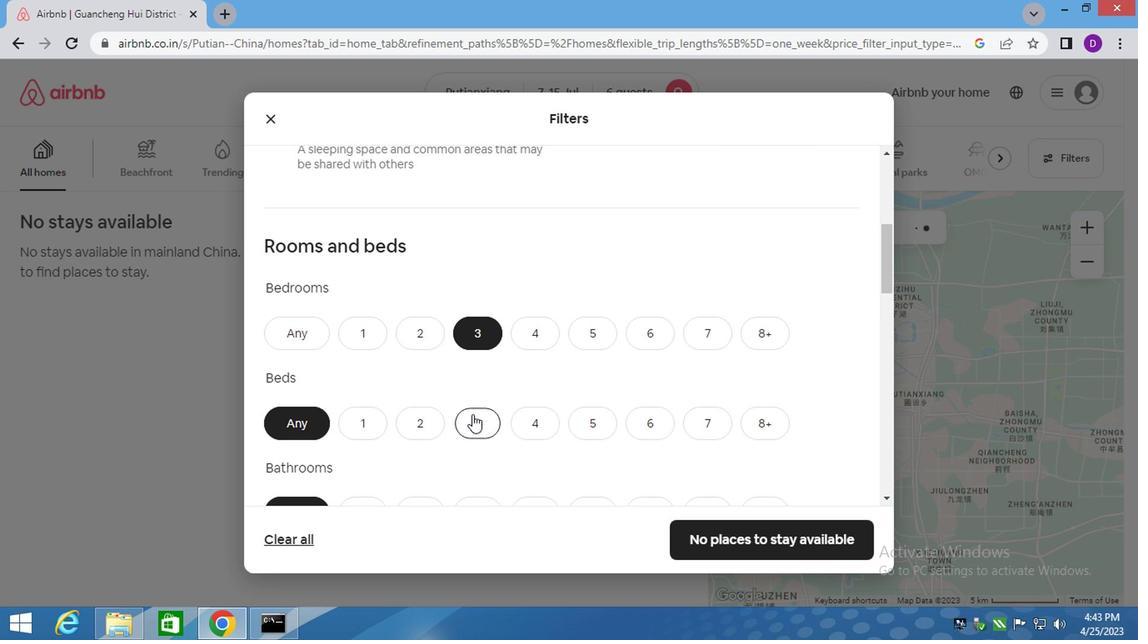 
Action: Mouse scrolled (469, 409) with delta (0, 0)
Screenshot: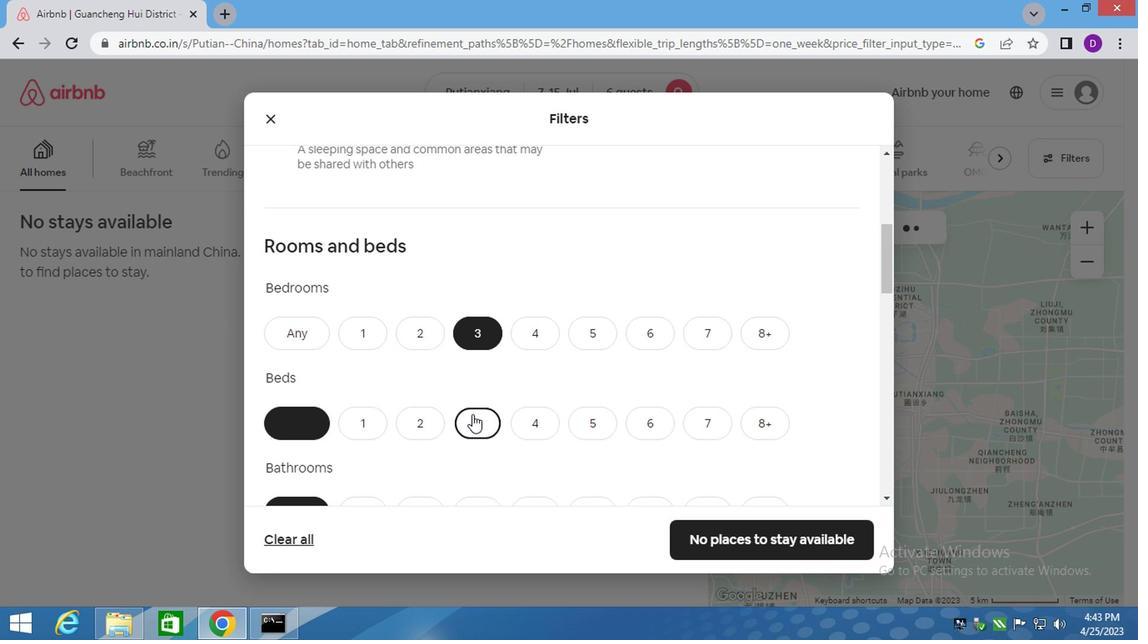 
Action: Mouse moved to (466, 340)
Screenshot: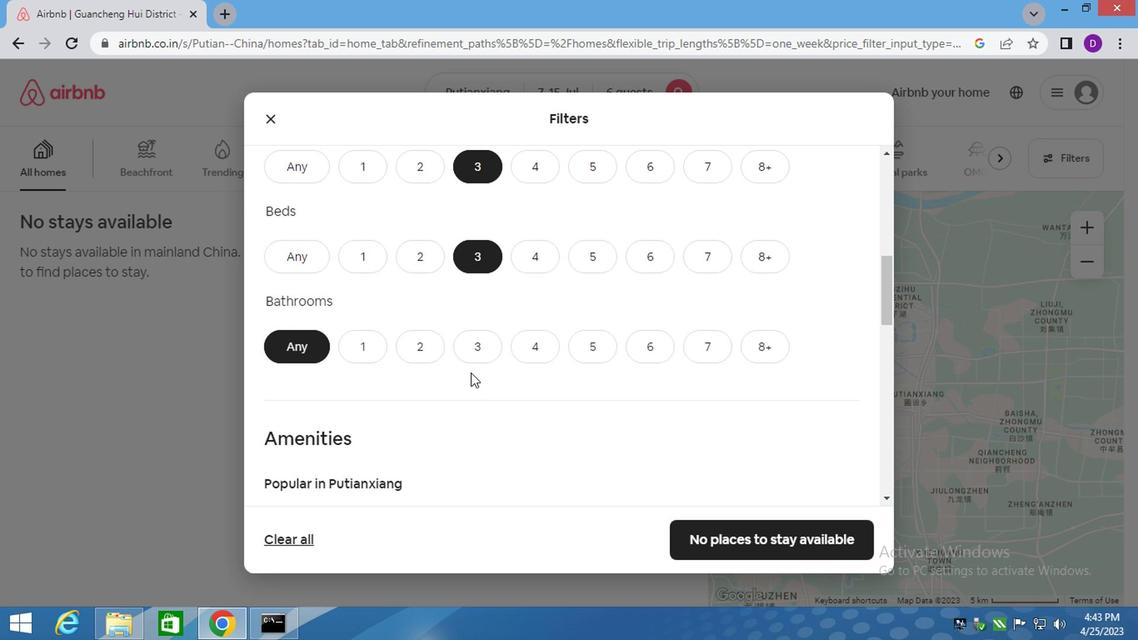
Action: Mouse pressed left at (466, 340)
Screenshot: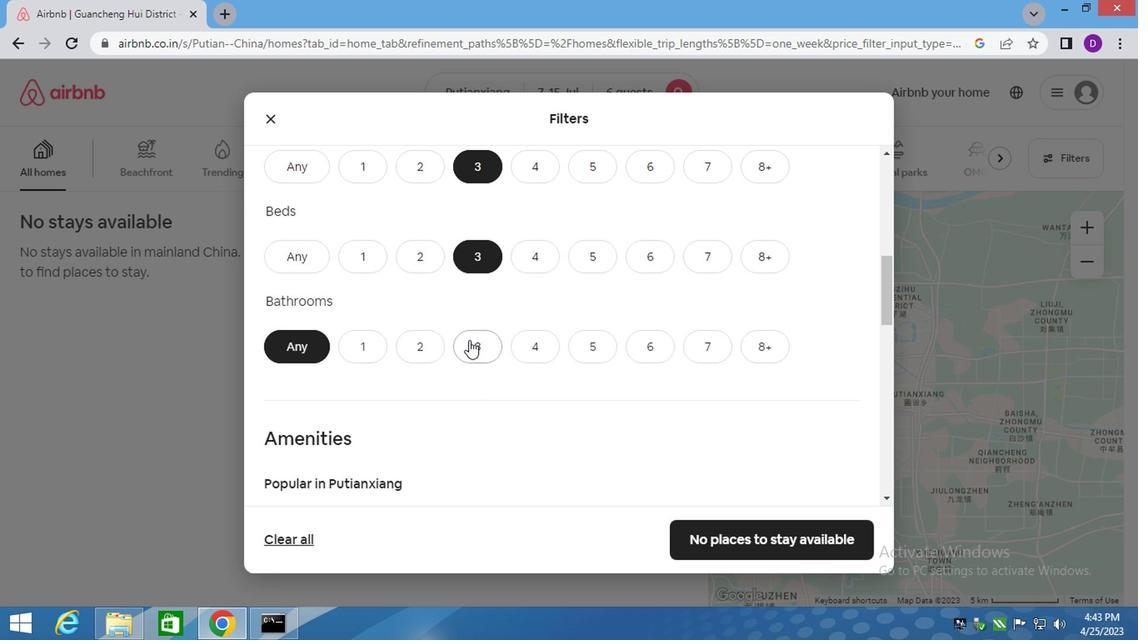 
Action: Mouse scrolled (466, 339) with delta (0, 0)
Screenshot: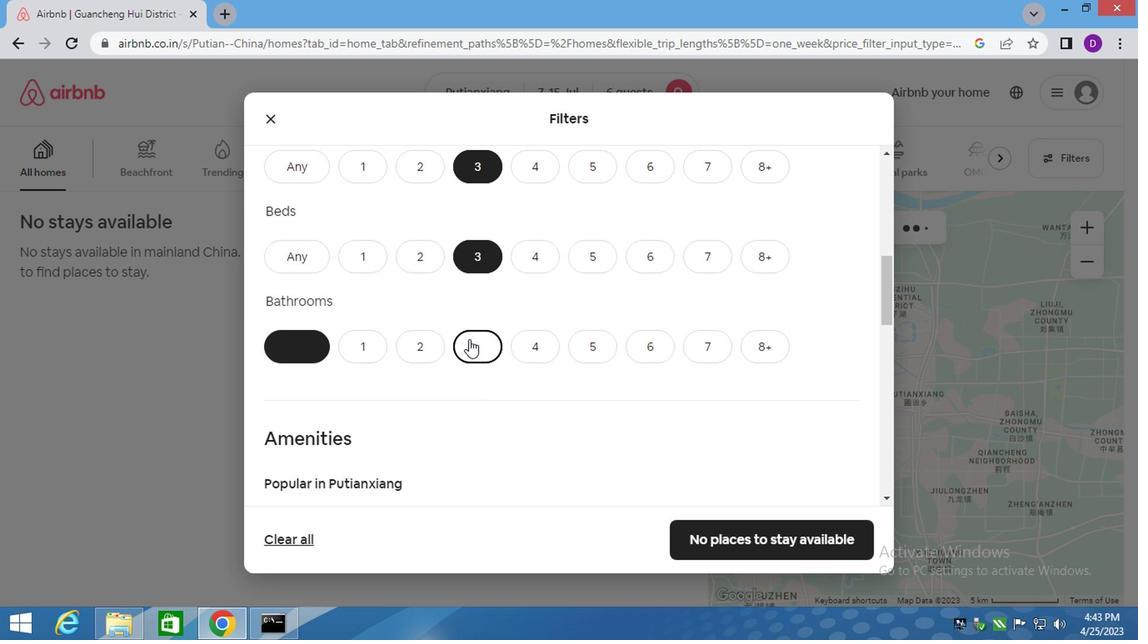 
Action: Mouse moved to (467, 344)
Screenshot: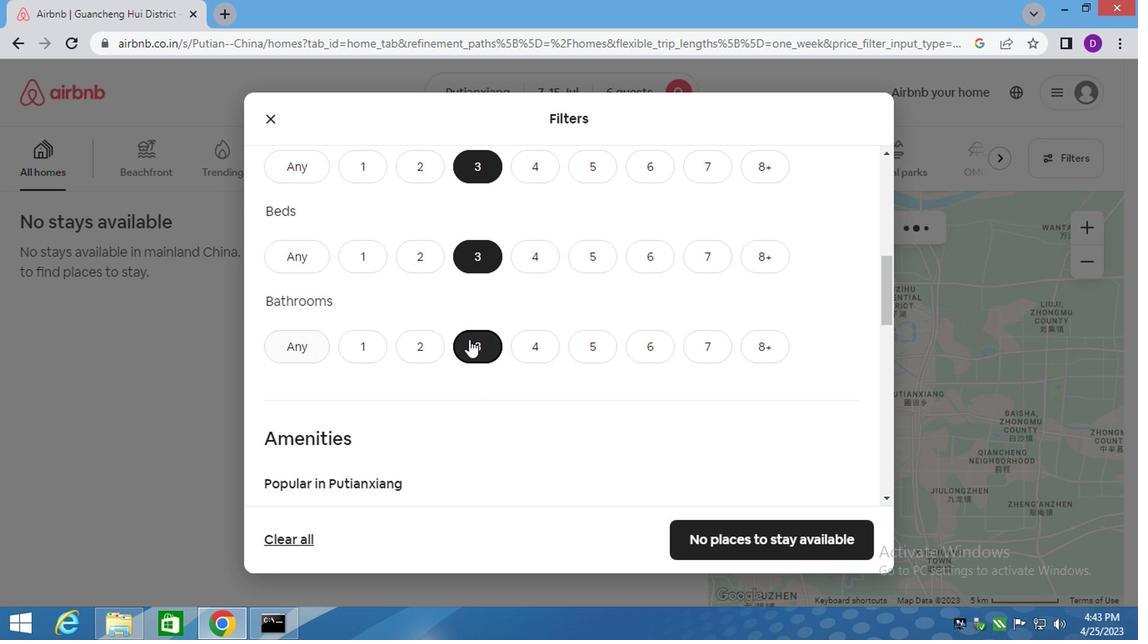 
Action: Mouse scrolled (467, 344) with delta (0, 0)
Screenshot: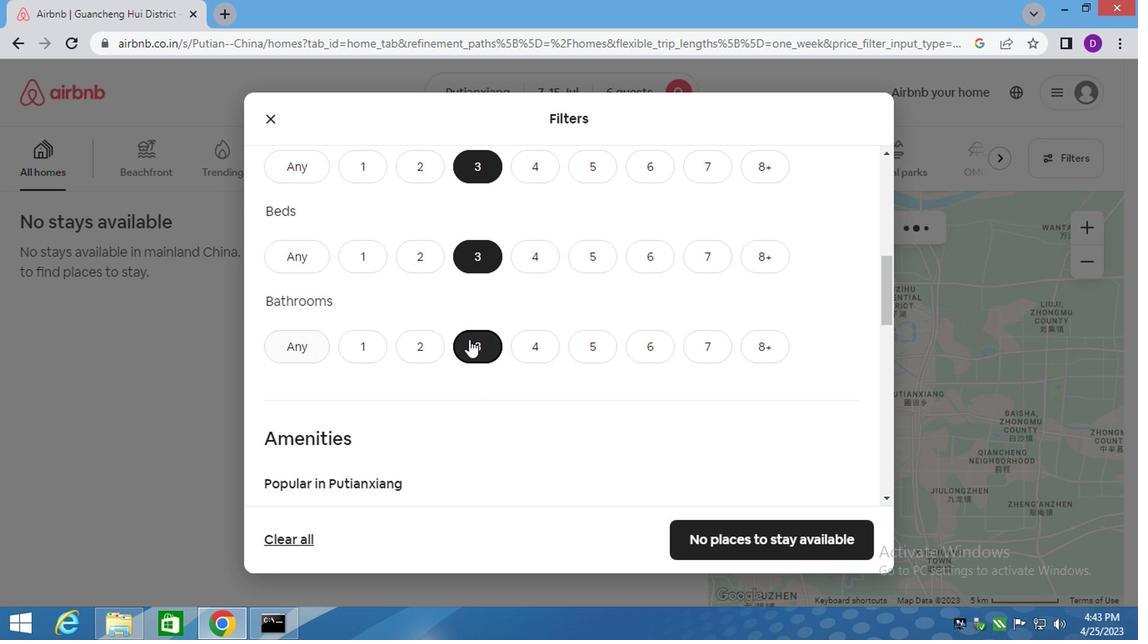 
Action: Mouse moved to (469, 349)
Screenshot: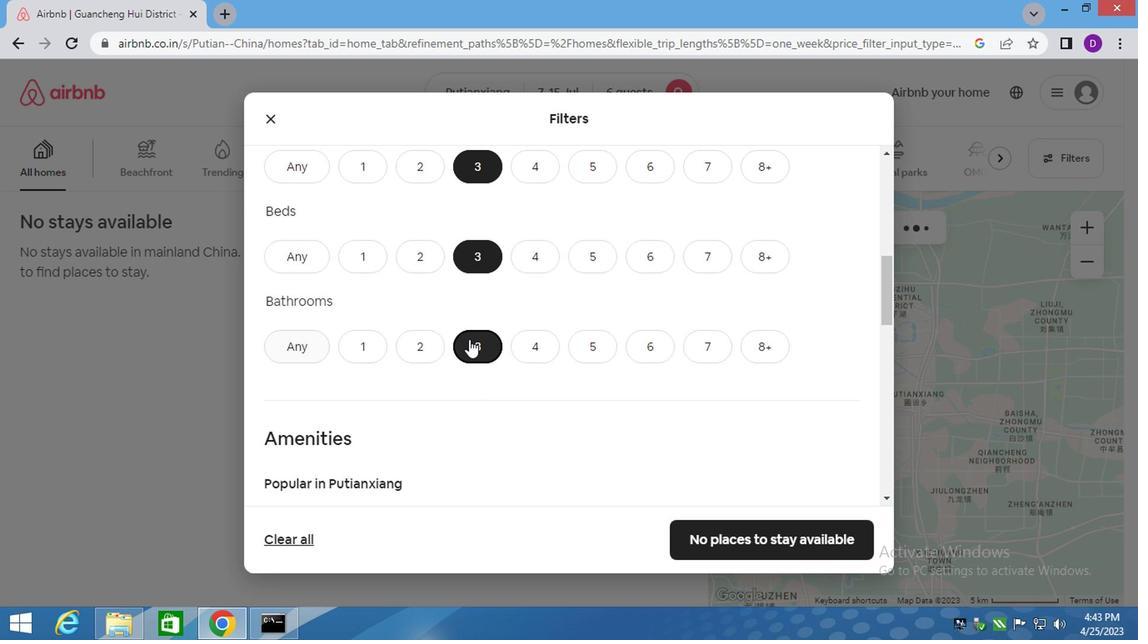 
Action: Mouse scrolled (469, 348) with delta (0, -1)
Screenshot: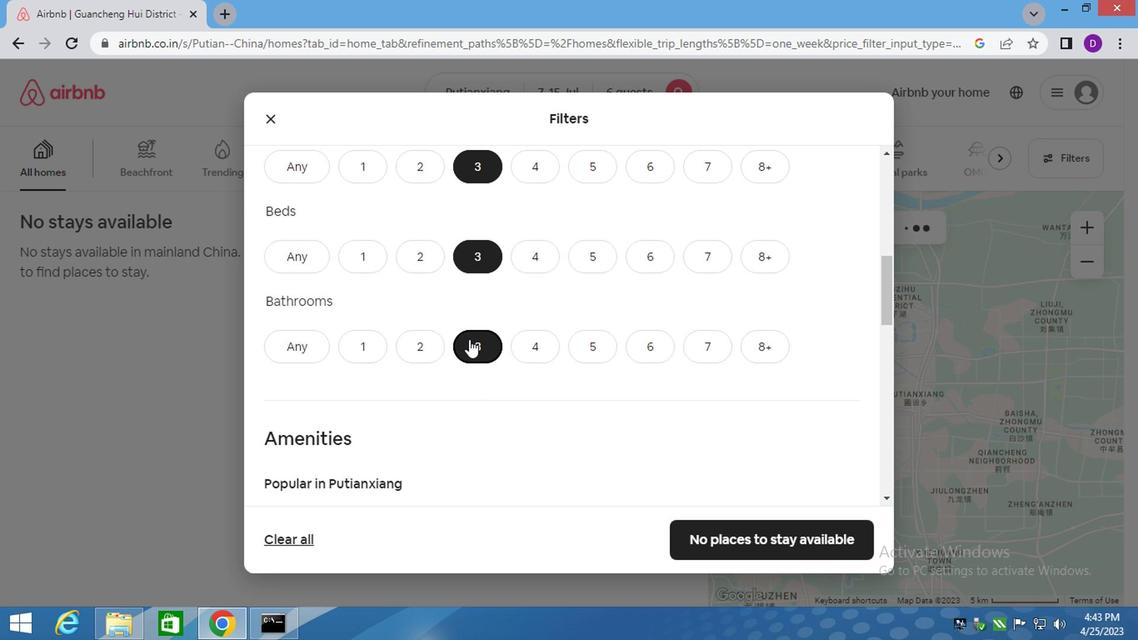 
Action: Mouse moved to (471, 352)
Screenshot: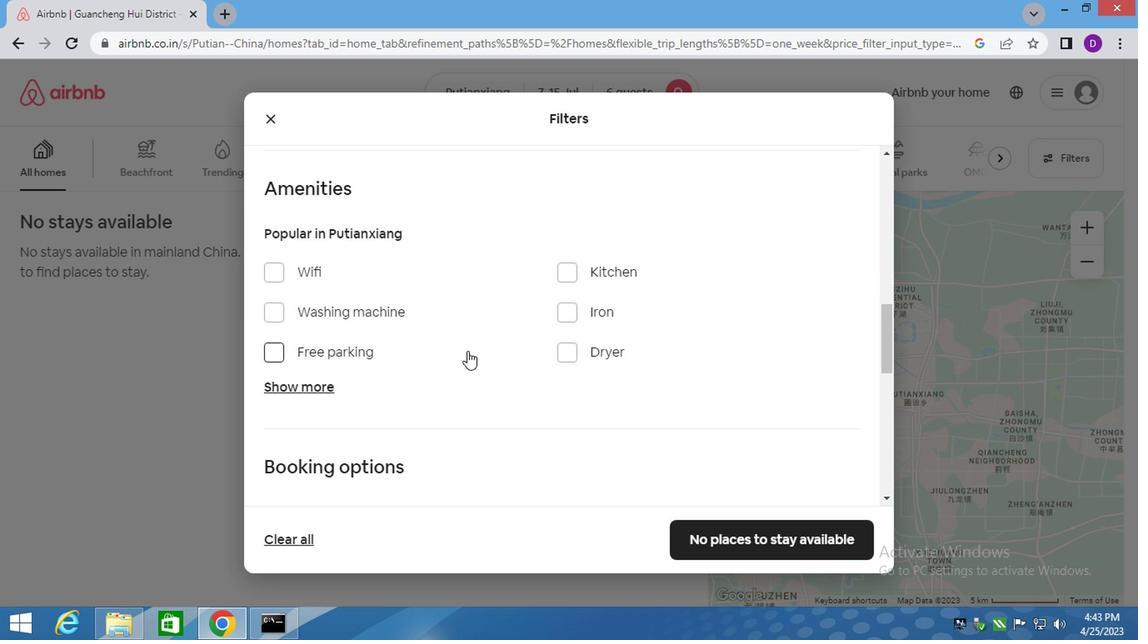 
Action: Mouse scrolled (471, 352) with delta (0, 0)
Screenshot: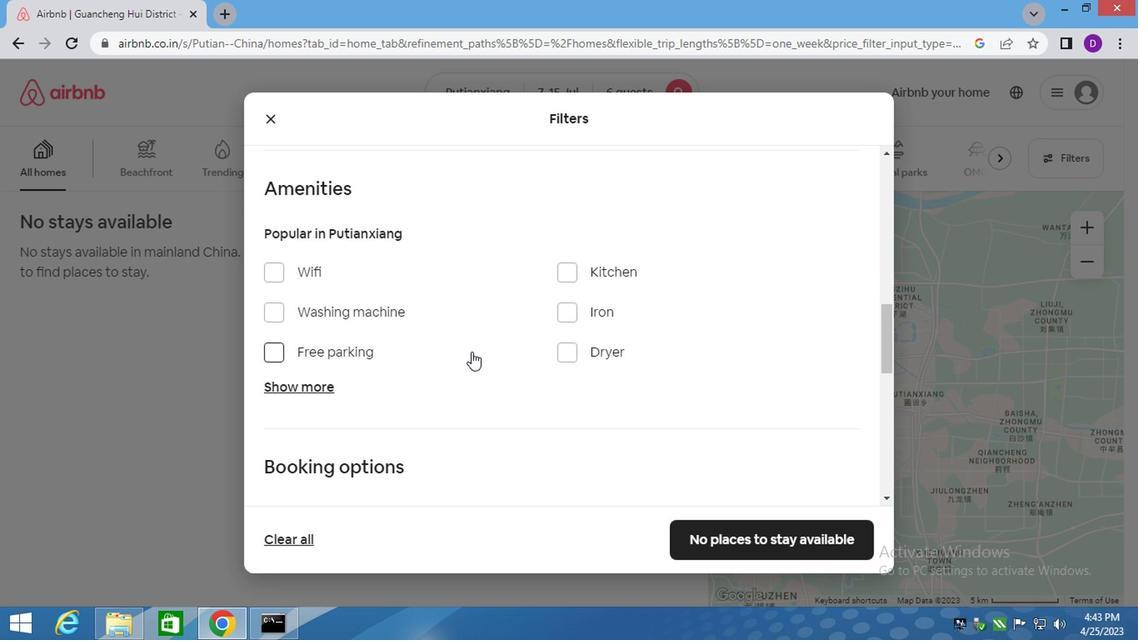 
Action: Mouse moved to (471, 354)
Screenshot: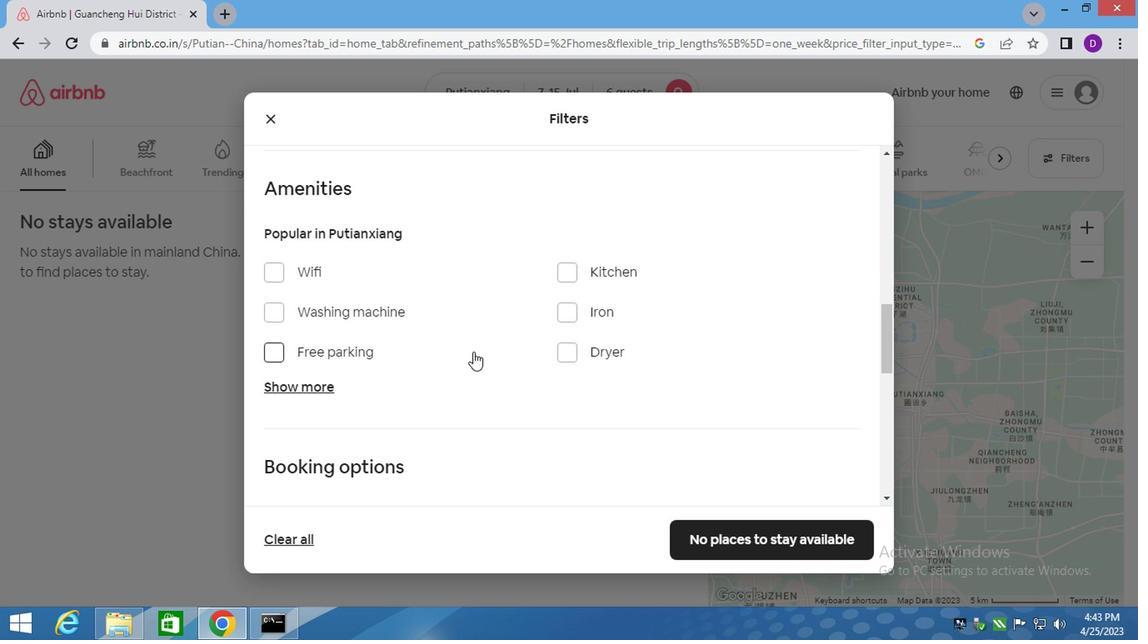 
Action: Mouse scrolled (471, 354) with delta (0, 0)
Screenshot: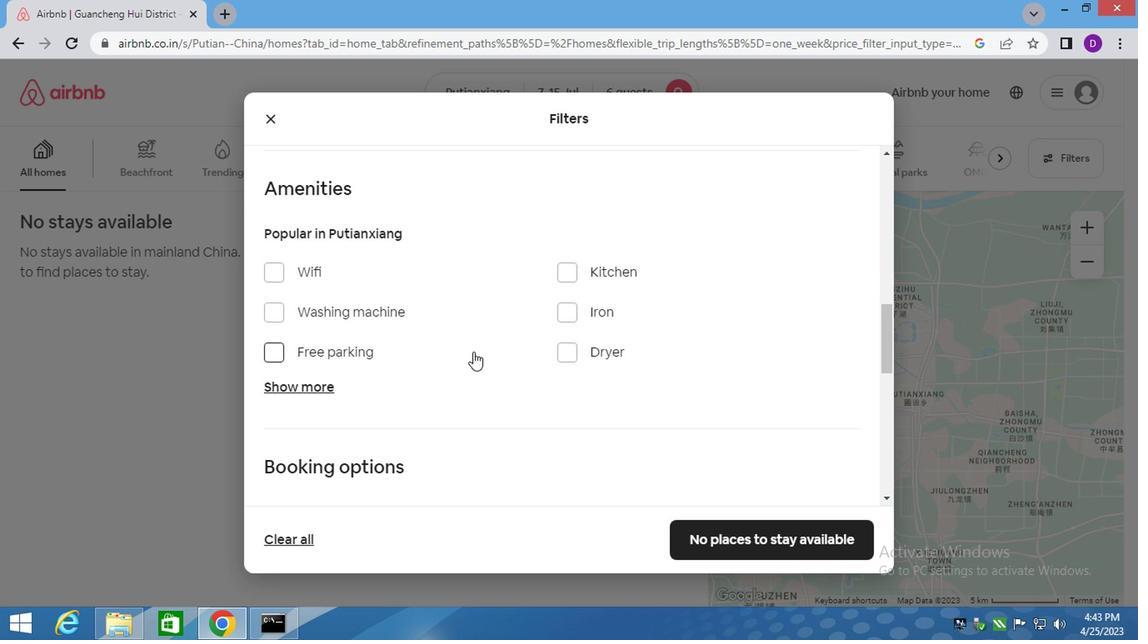 
Action: Mouse moved to (463, 358)
Screenshot: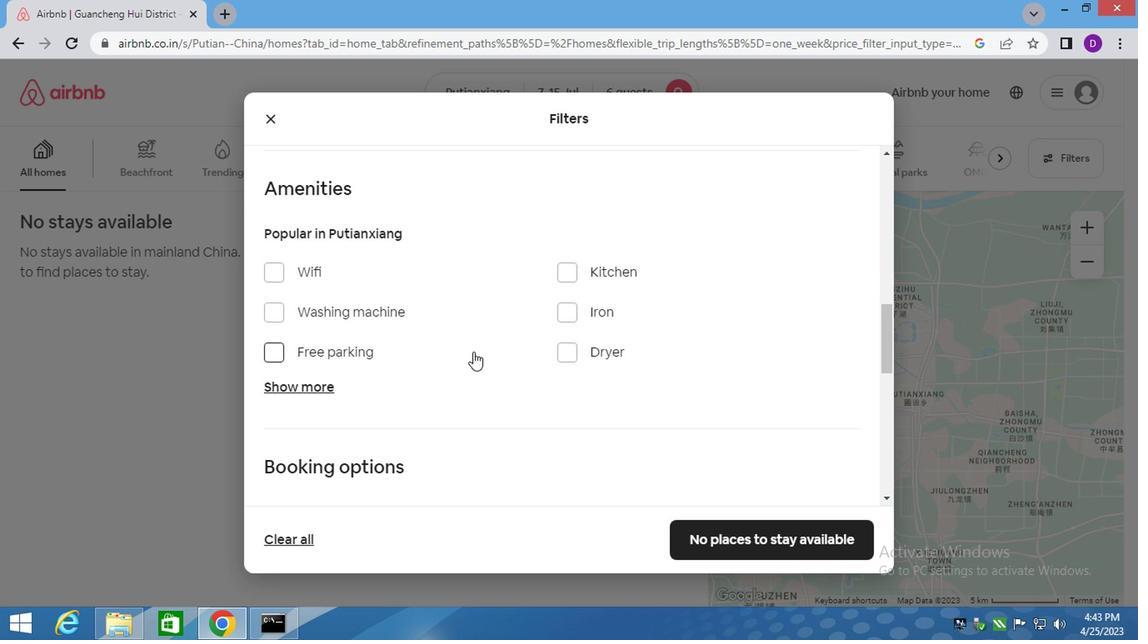 
Action: Mouse scrolled (463, 358) with delta (0, 0)
Screenshot: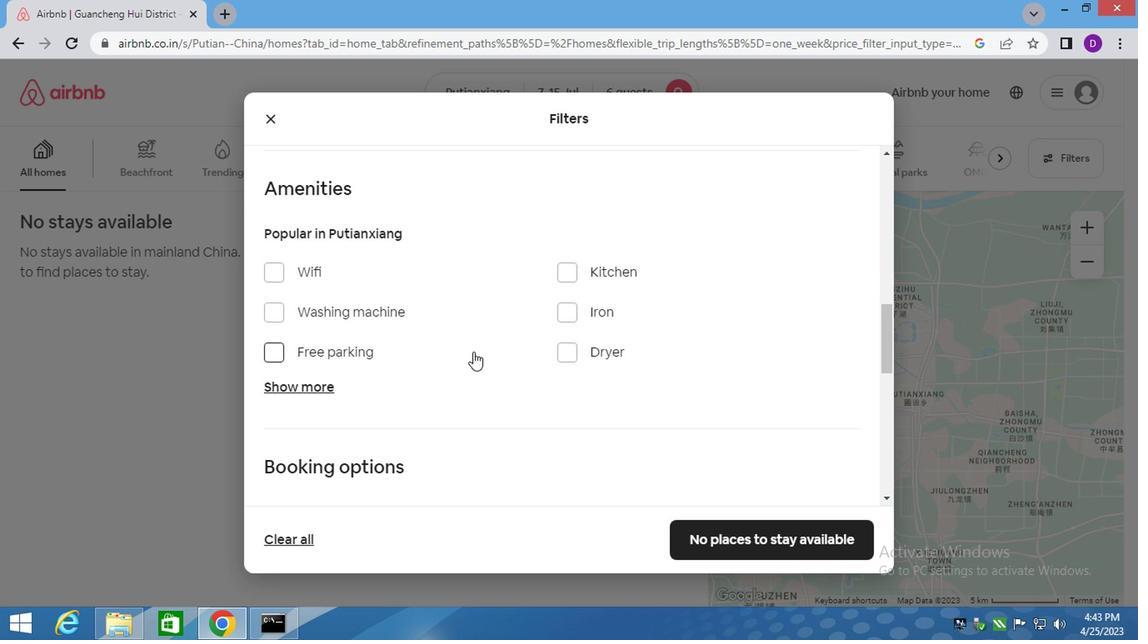 
Action: Mouse moved to (459, 360)
Screenshot: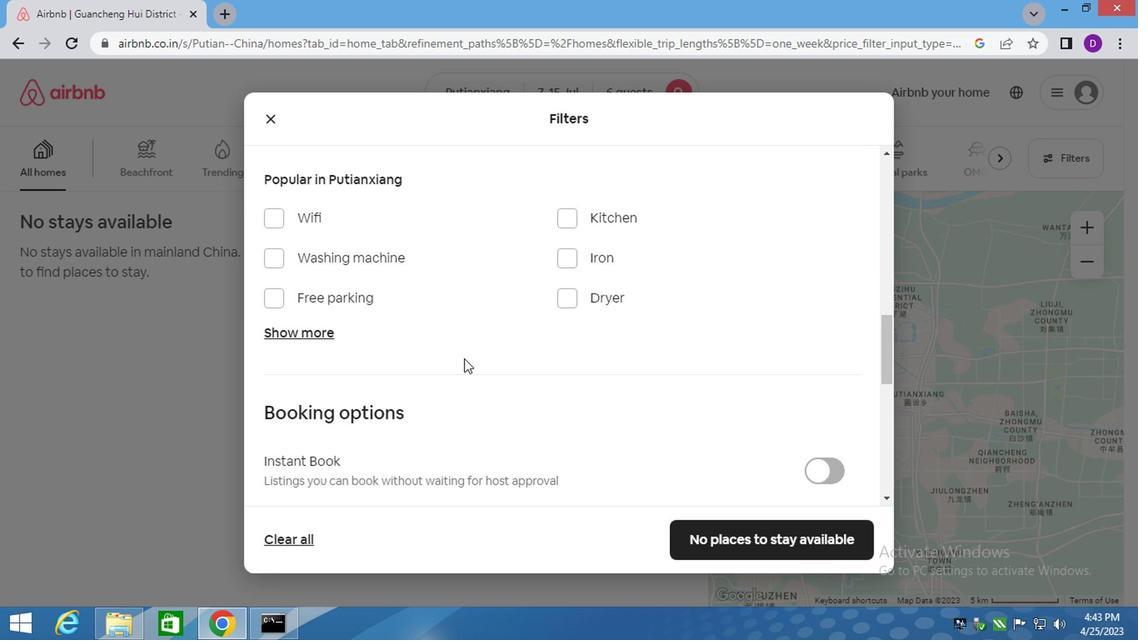 
Action: Mouse scrolled (461, 358) with delta (0, -1)
Screenshot: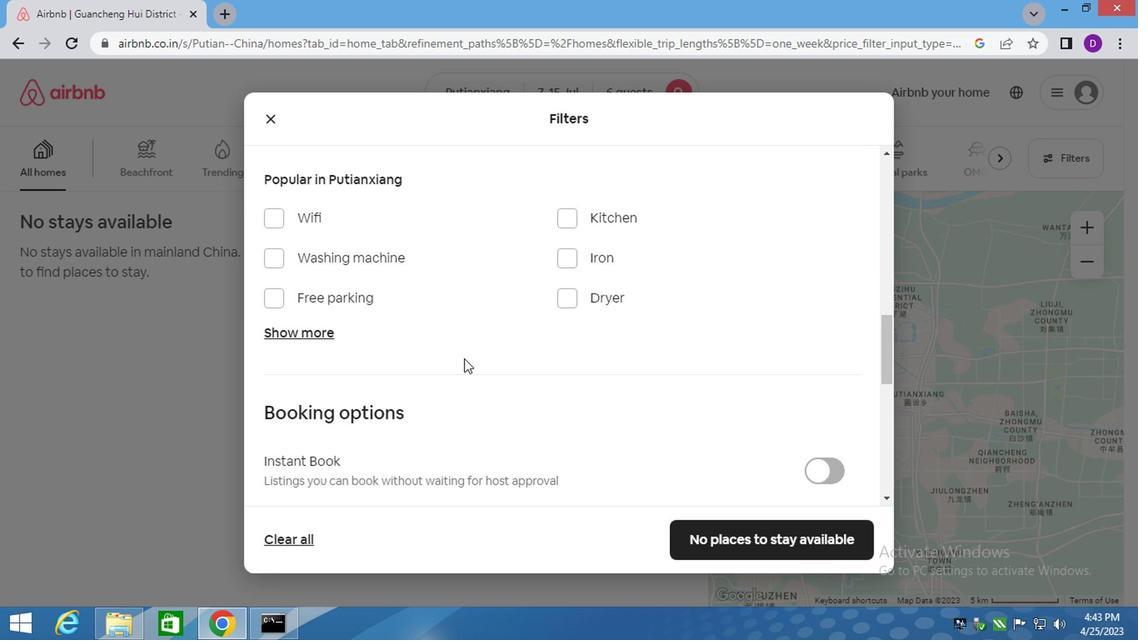 
Action: Mouse moved to (813, 250)
Screenshot: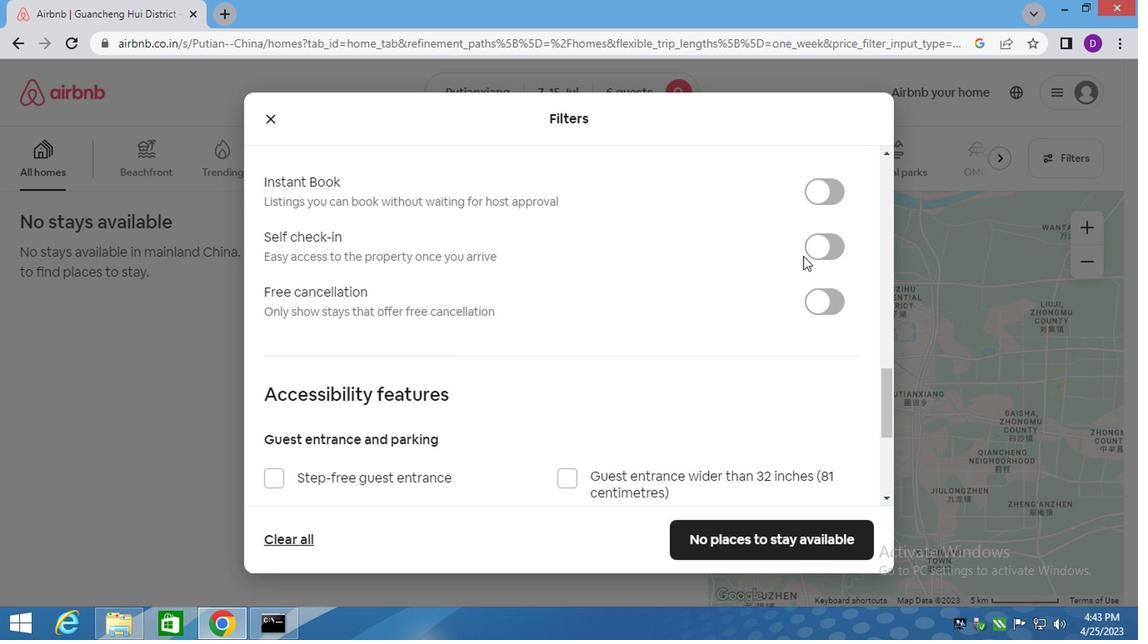 
Action: Mouse pressed left at (813, 250)
Screenshot: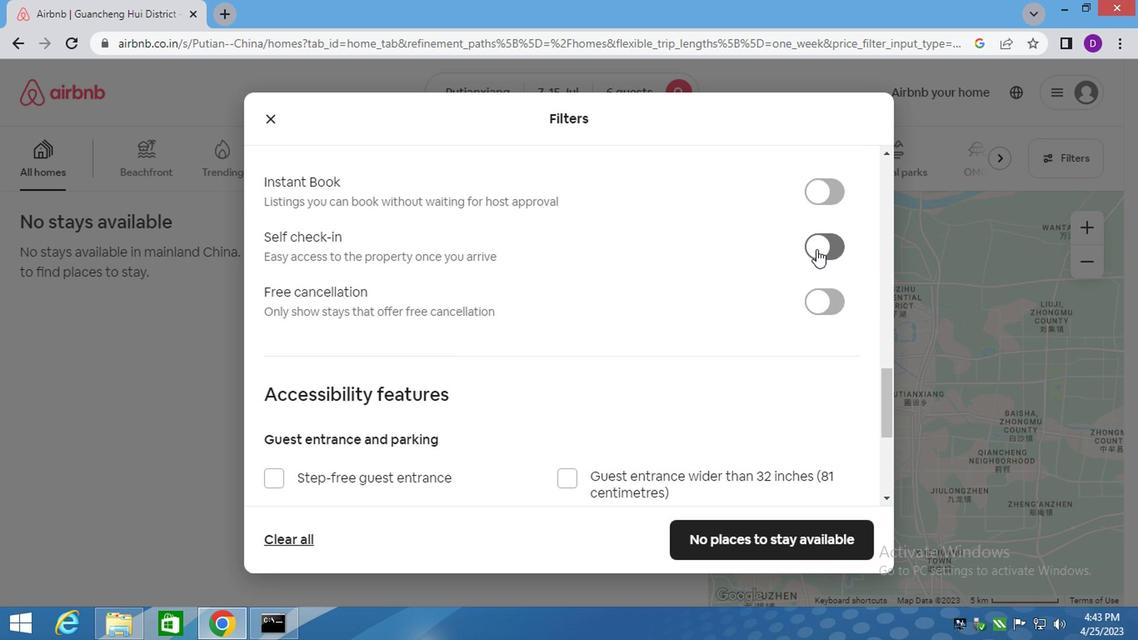 
Action: Mouse moved to (516, 315)
Screenshot: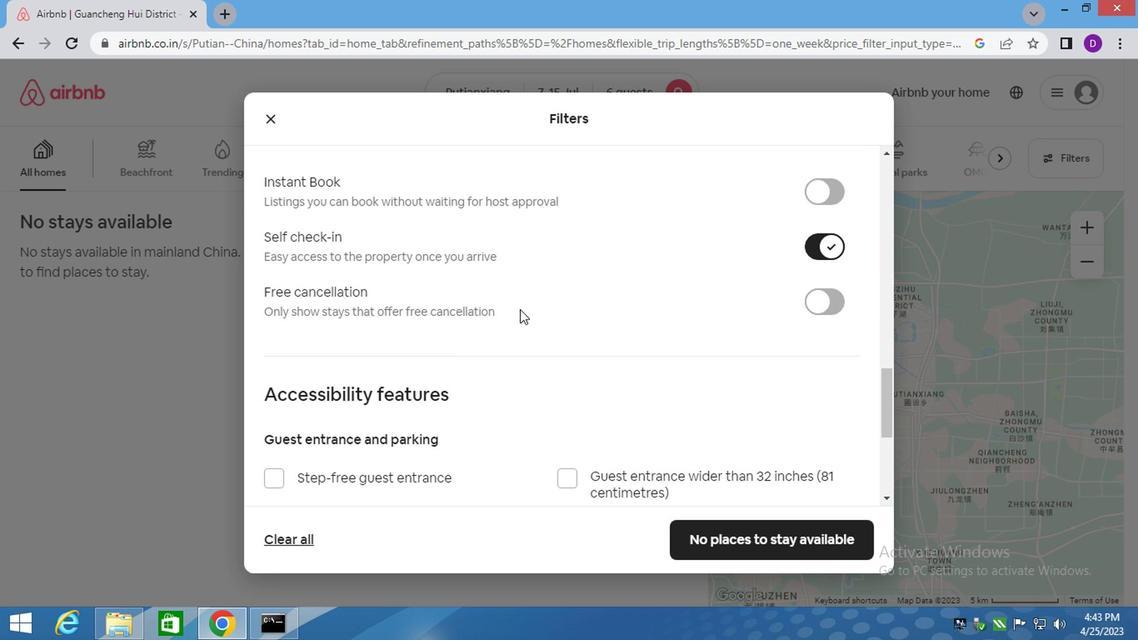 
Action: Mouse scrolled (516, 314) with delta (0, 0)
Screenshot: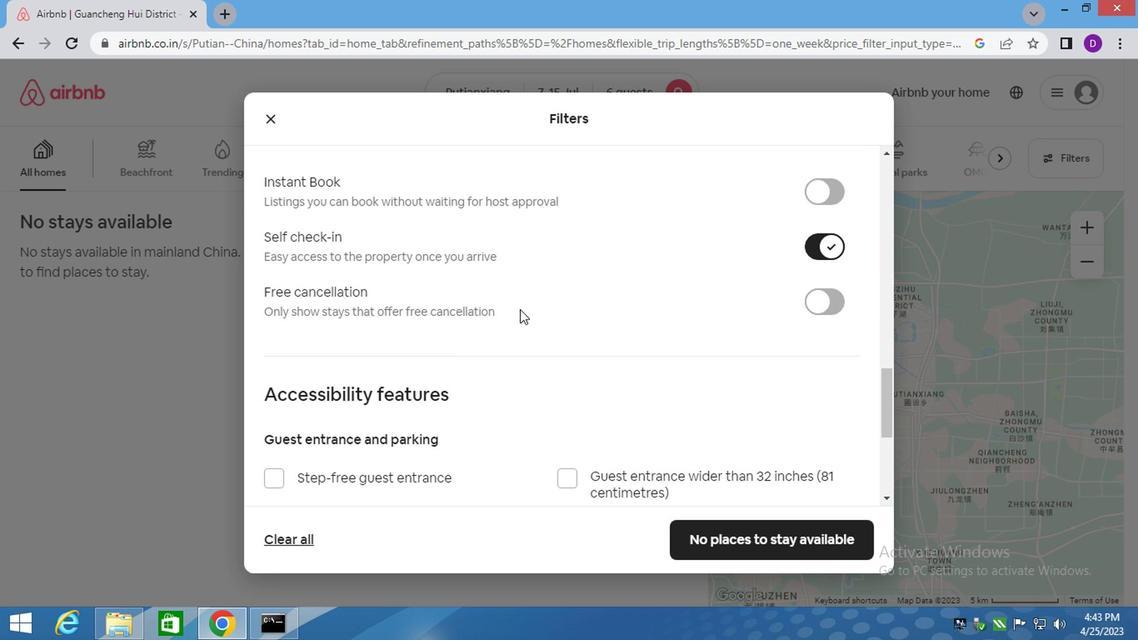 
Action: Mouse moved to (516, 319)
Screenshot: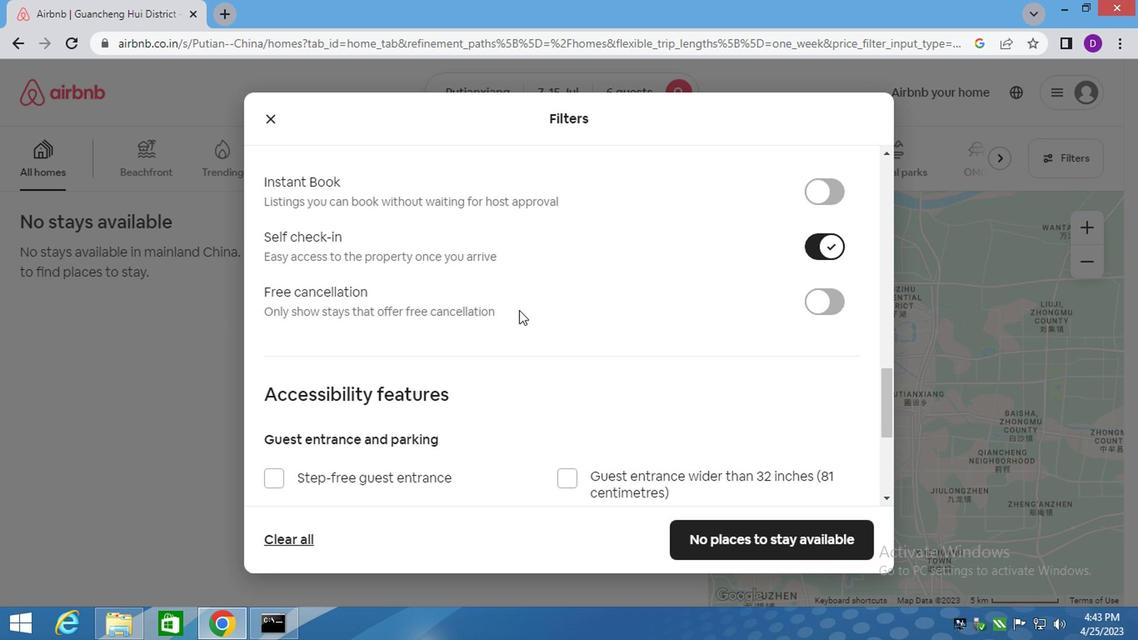 
Action: Mouse scrolled (516, 319) with delta (0, 0)
Screenshot: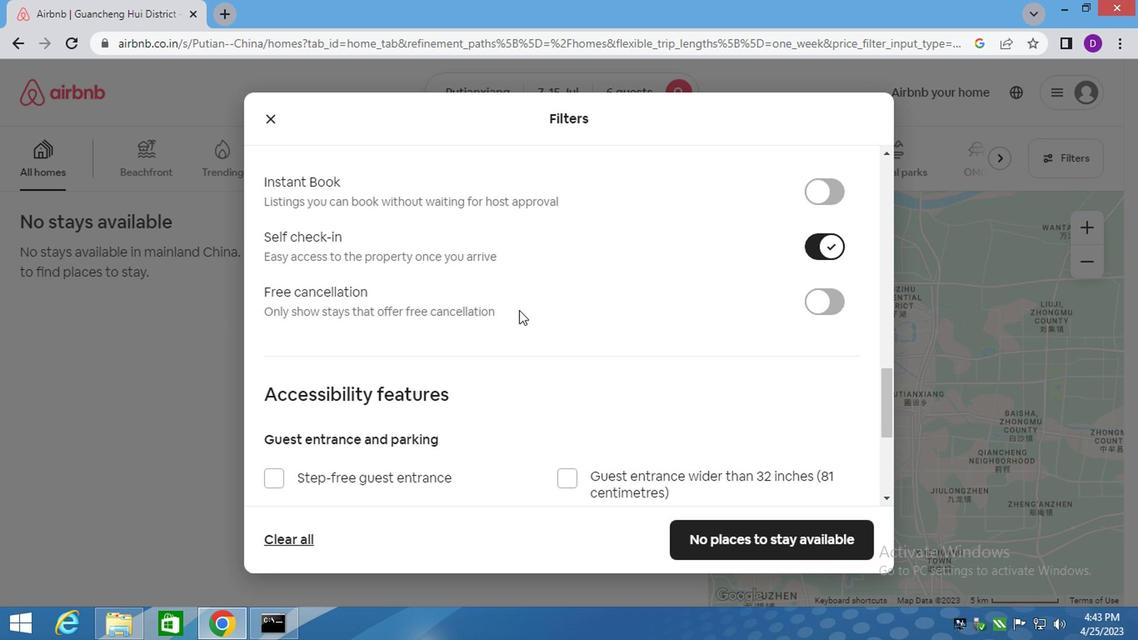 
Action: Mouse moved to (516, 320)
Screenshot: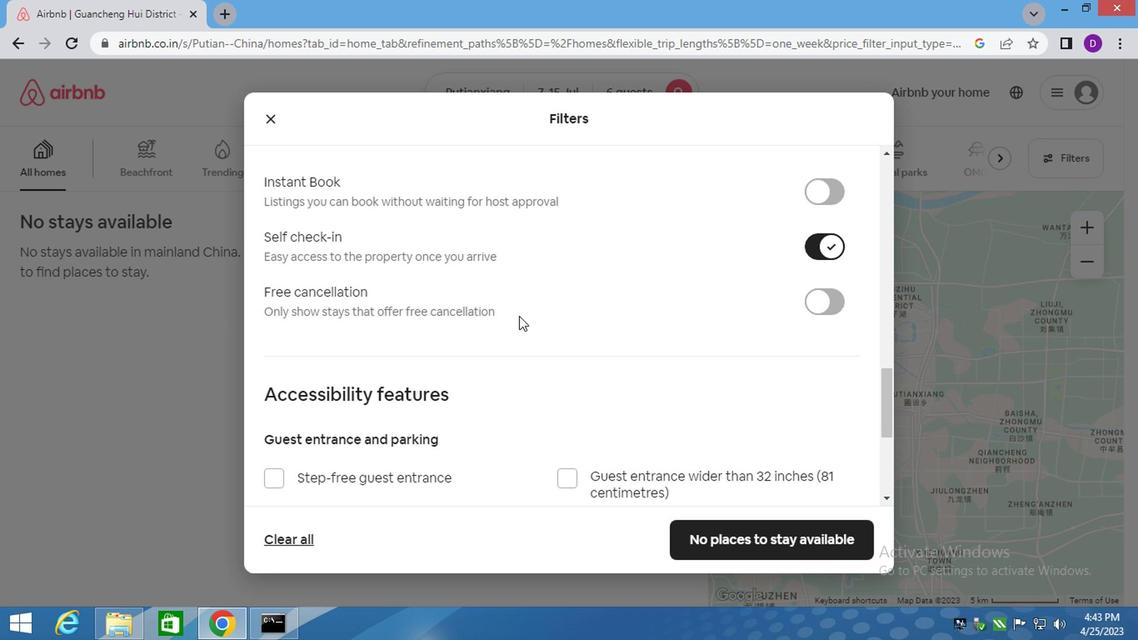 
Action: Mouse scrolled (516, 319) with delta (0, -1)
Screenshot: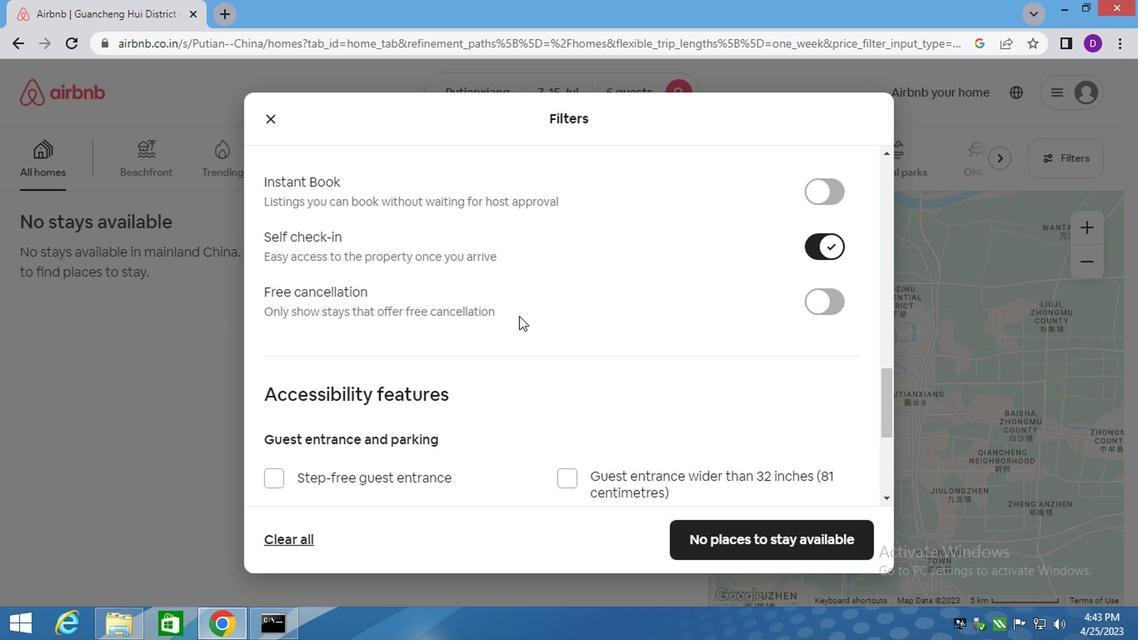 
Action: Mouse scrolled (516, 319) with delta (0, -1)
Screenshot: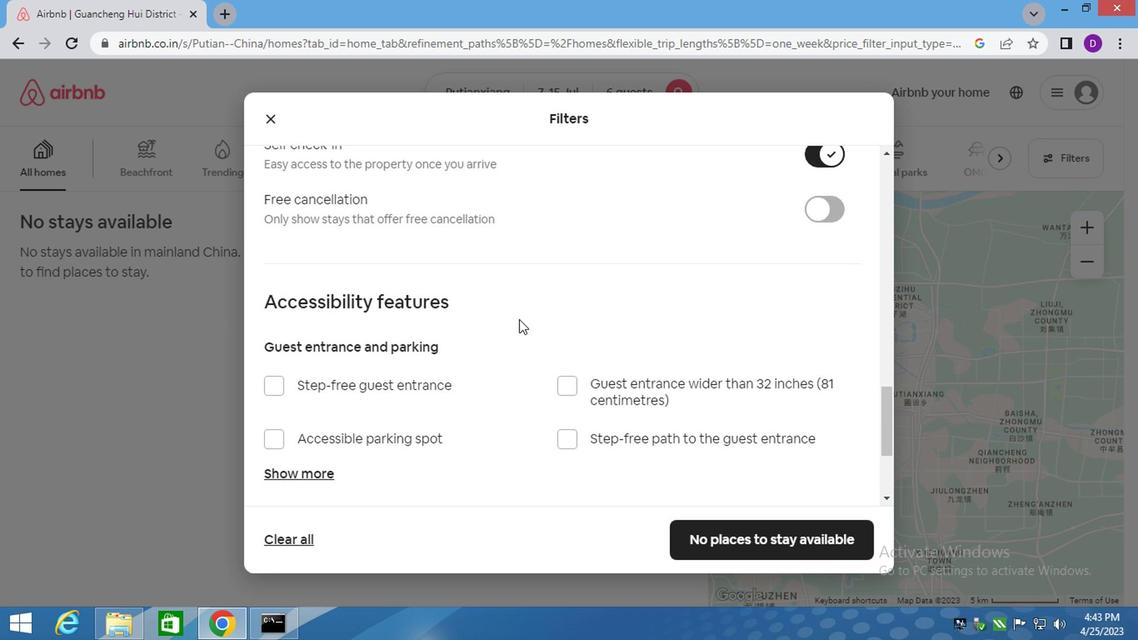 
Action: Mouse scrolled (516, 319) with delta (0, -1)
Screenshot: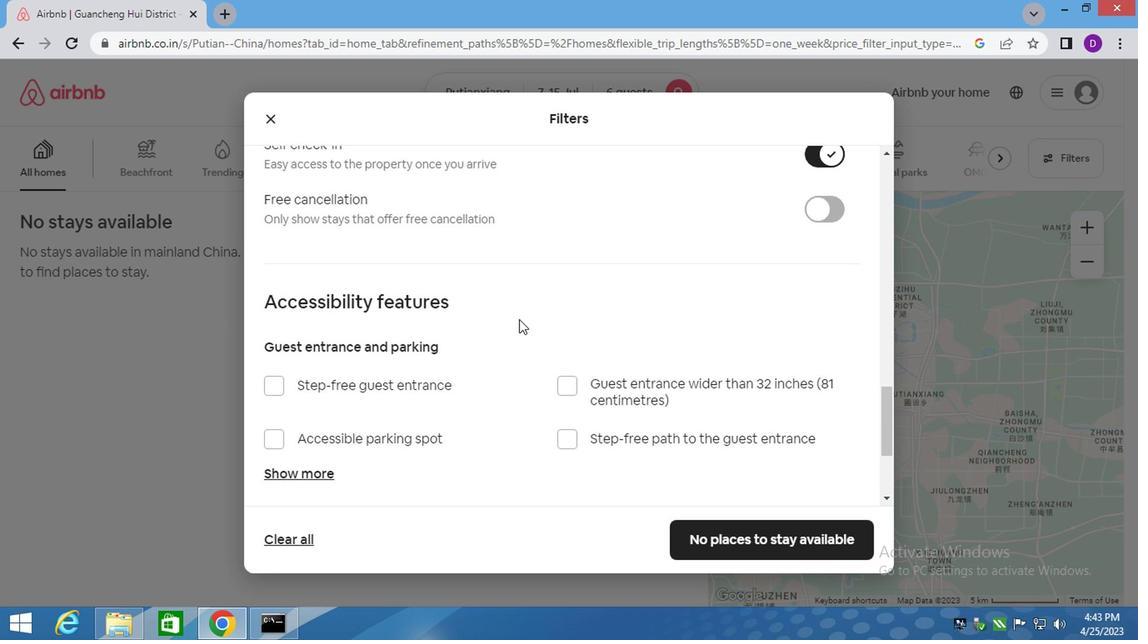 
Action: Mouse moved to (516, 320)
Screenshot: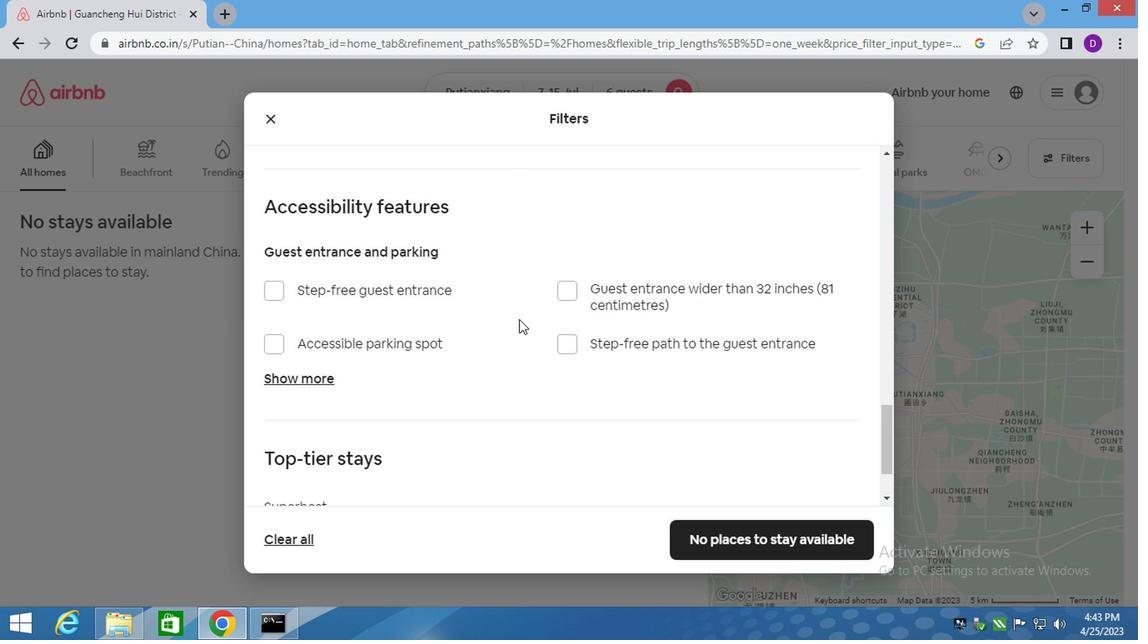 
Action: Mouse scrolled (516, 319) with delta (0, -1)
Screenshot: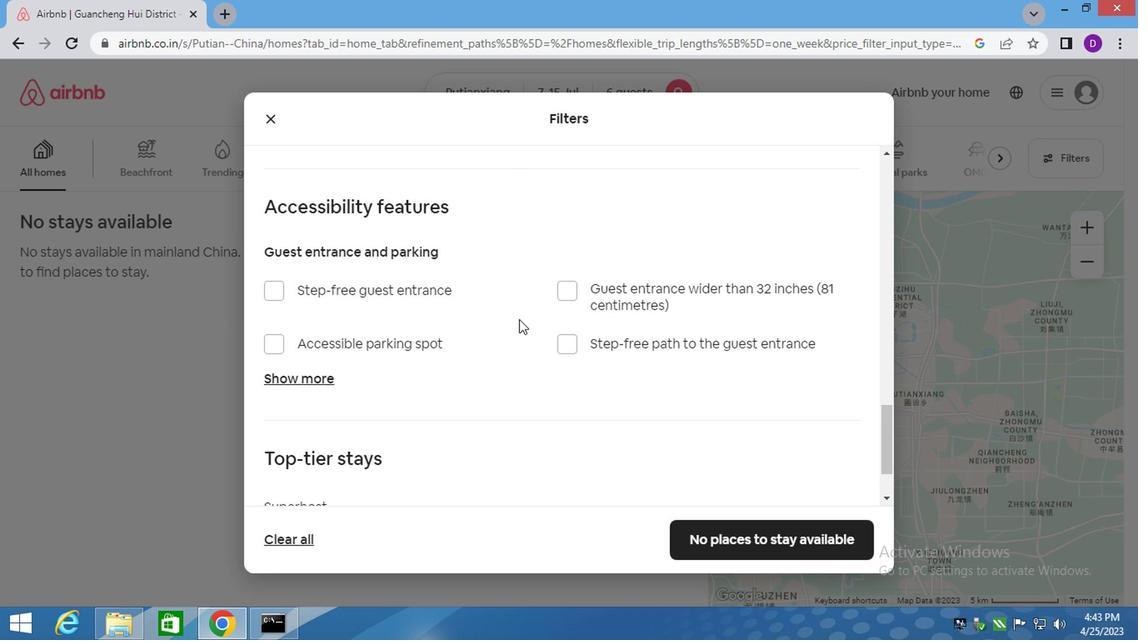 
Action: Mouse moved to (516, 323)
Screenshot: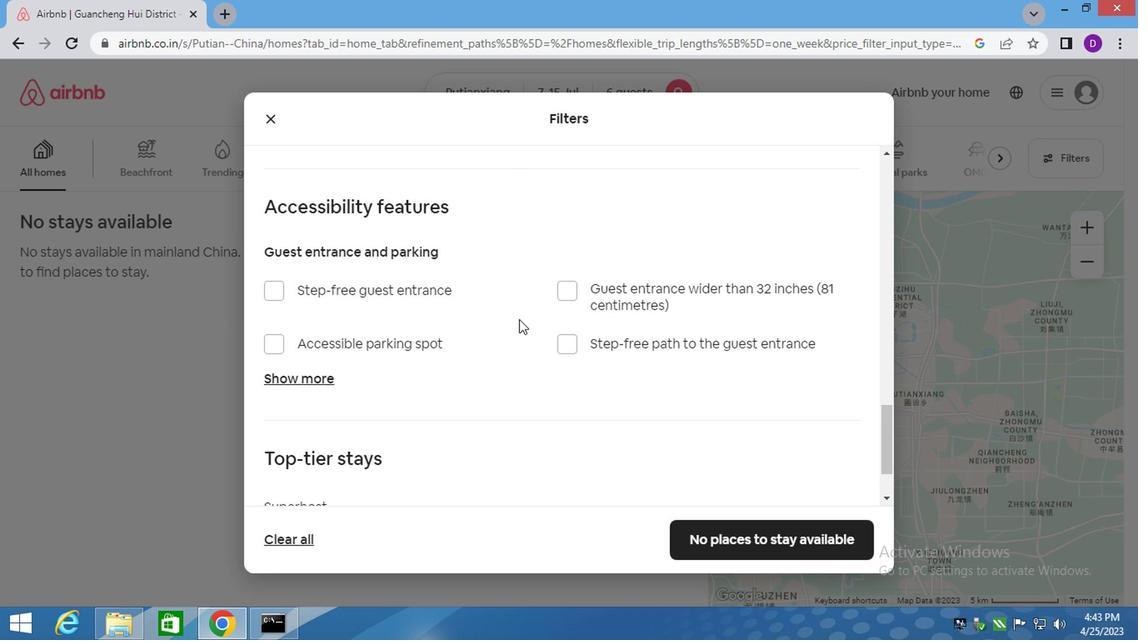 
Action: Mouse scrolled (516, 323) with delta (0, 0)
Screenshot: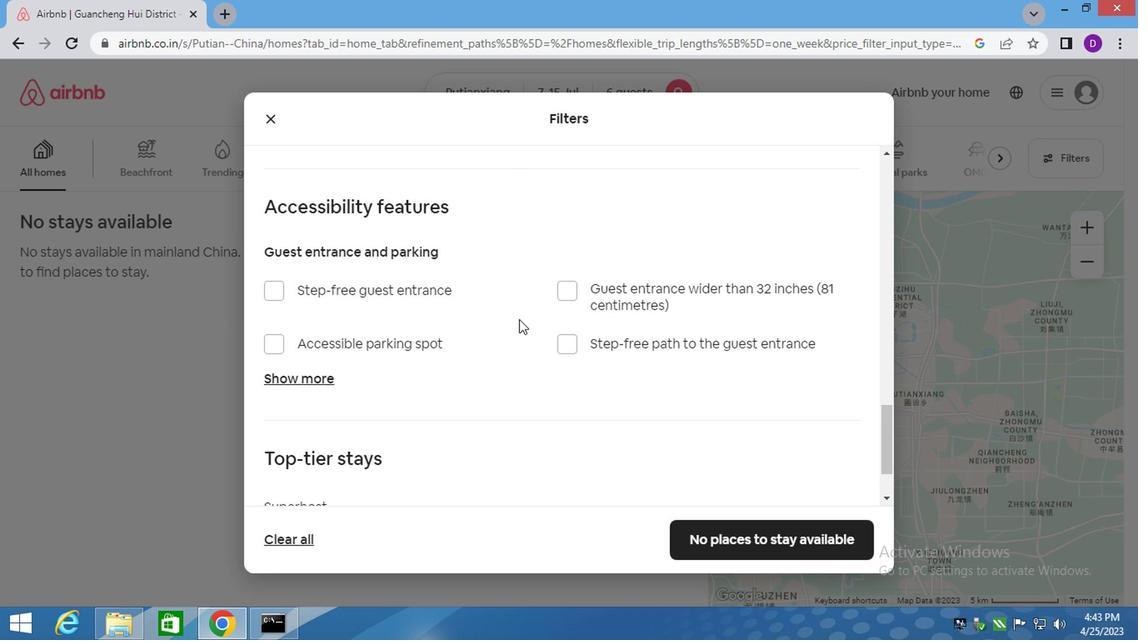 
Action: Mouse moved to (516, 327)
Screenshot: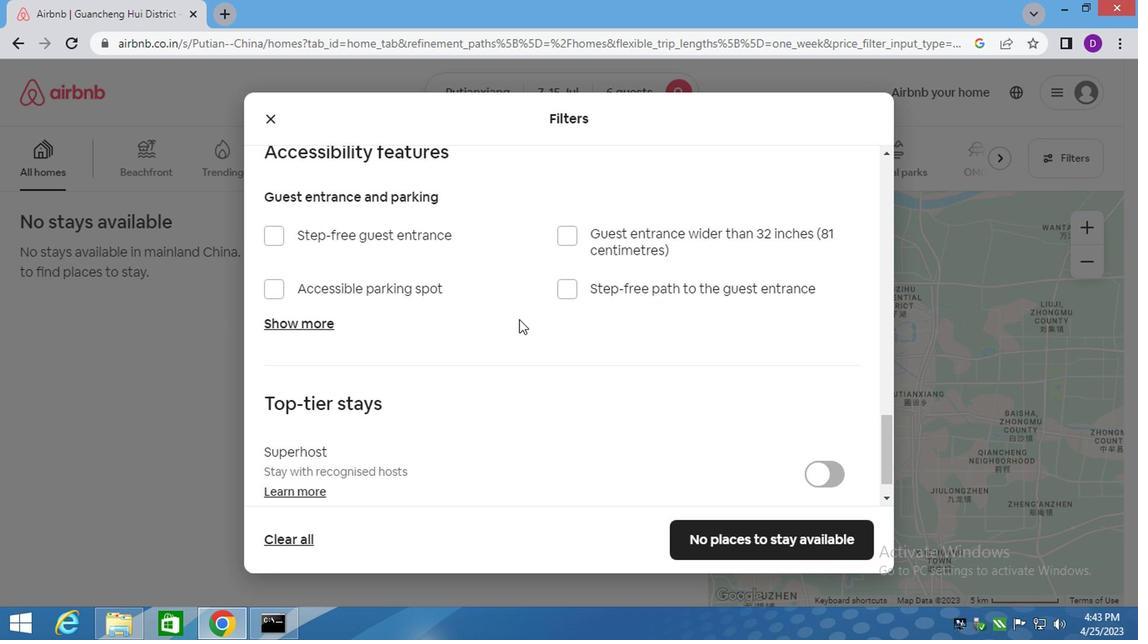 
Action: Mouse scrolled (516, 326) with delta (0, 0)
Screenshot: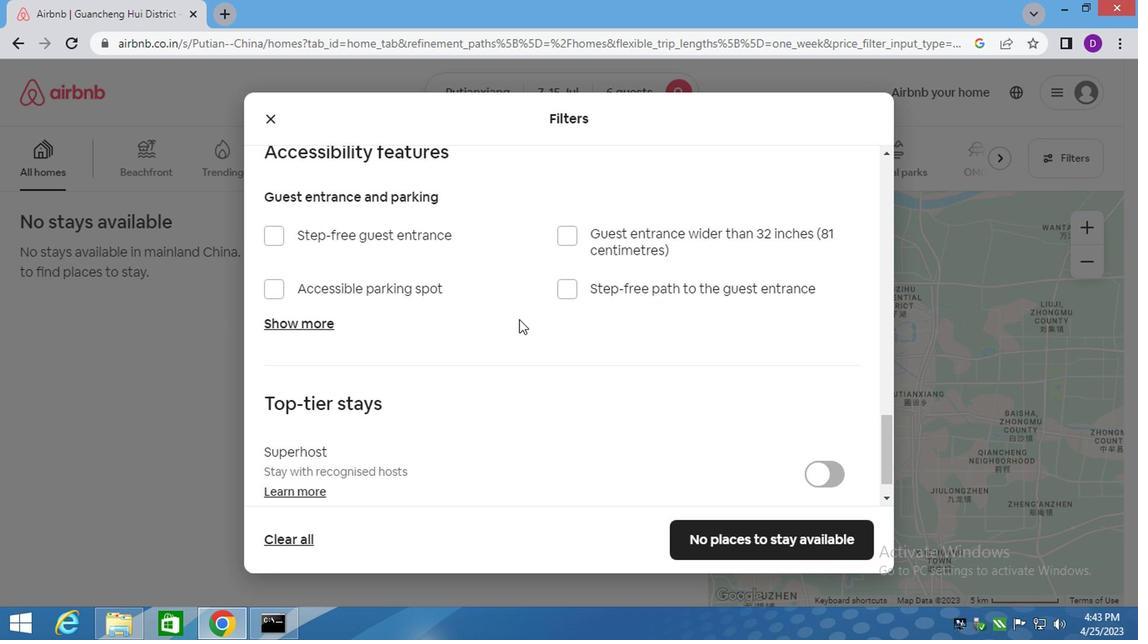 
Action: Mouse moved to (516, 331)
Screenshot: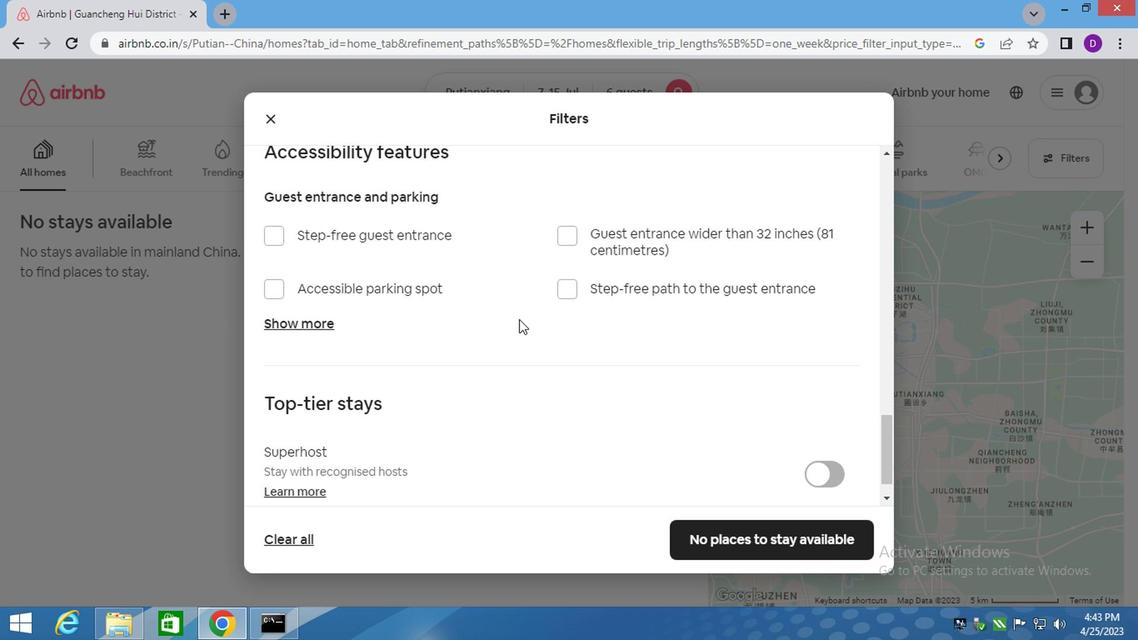 
Action: Mouse scrolled (516, 329) with delta (0, -1)
Screenshot: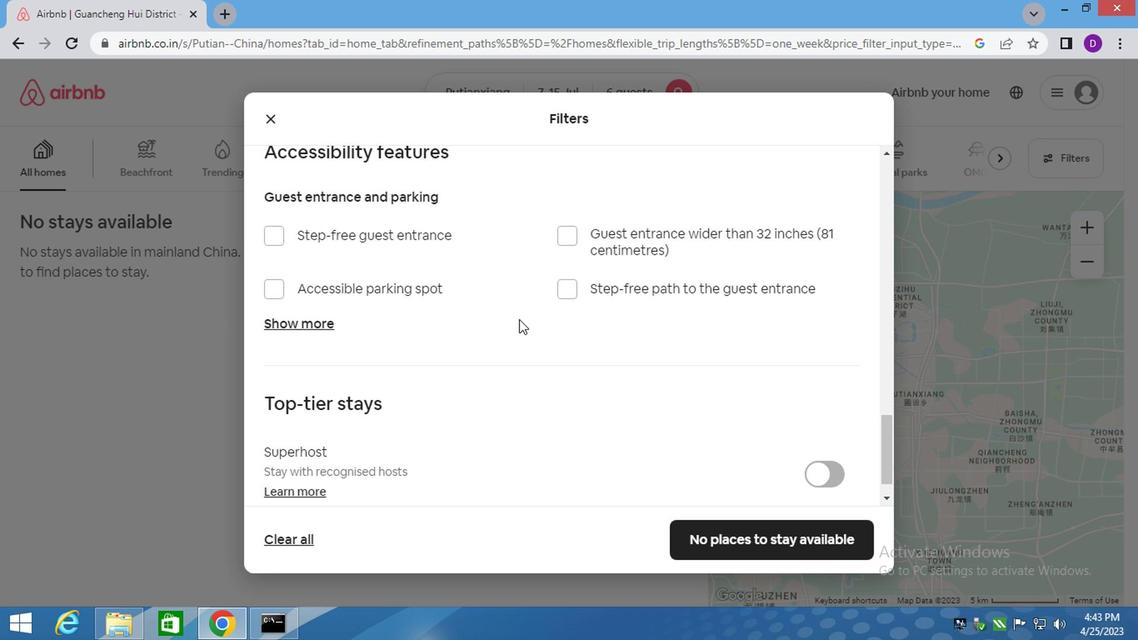 
Action: Mouse moved to (517, 332)
Screenshot: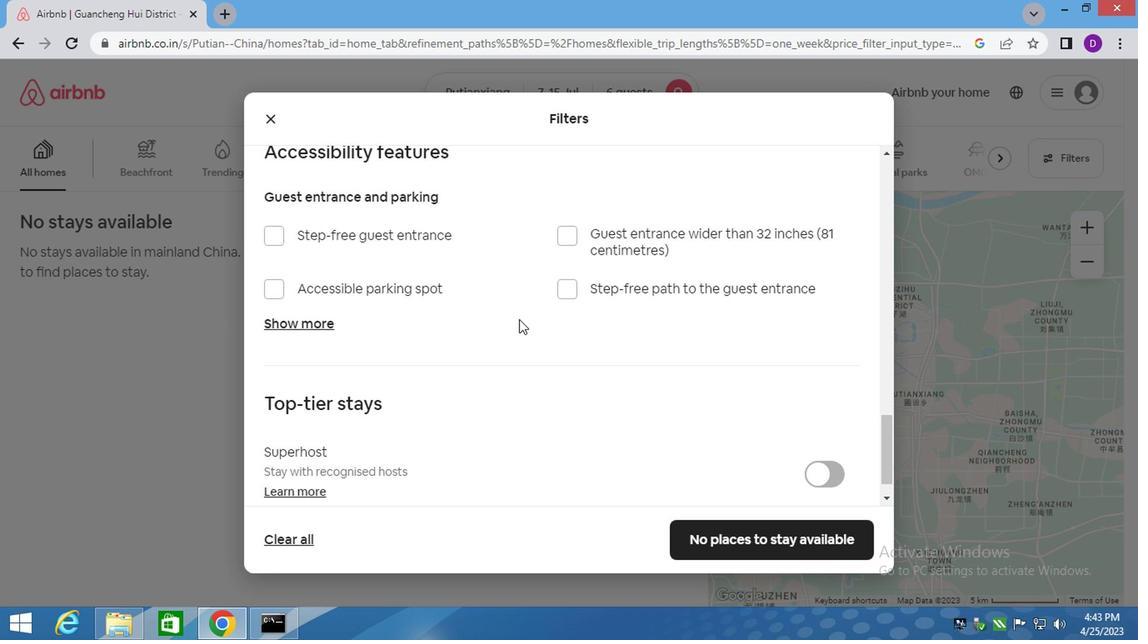 
Action: Mouse scrolled (517, 331) with delta (0, 0)
Screenshot: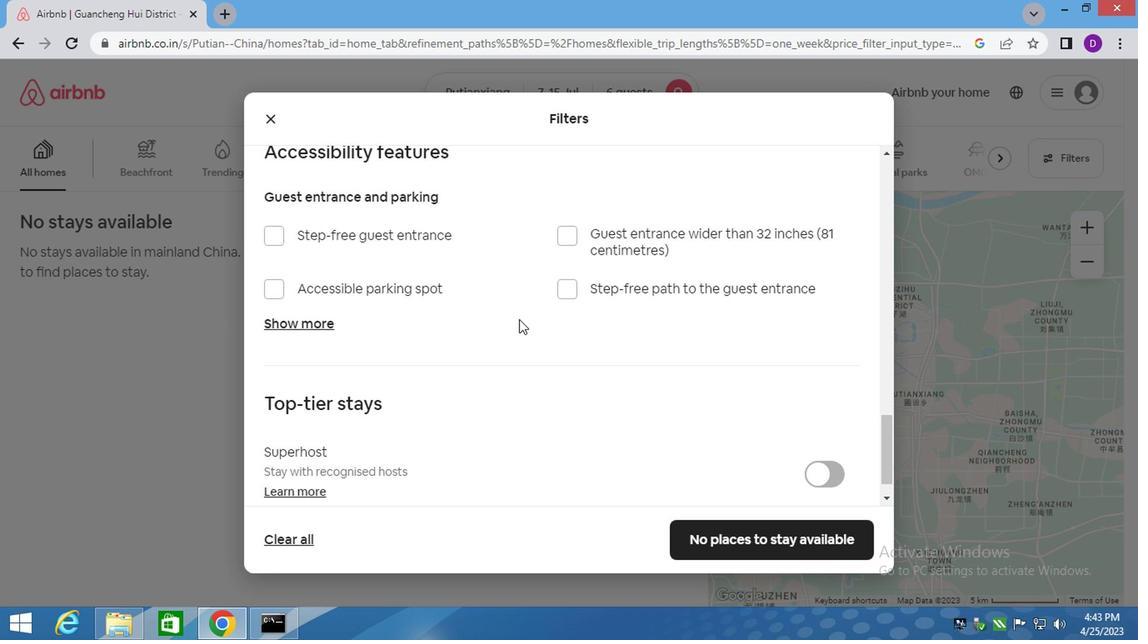 
Action: Mouse moved to (721, 540)
Screenshot: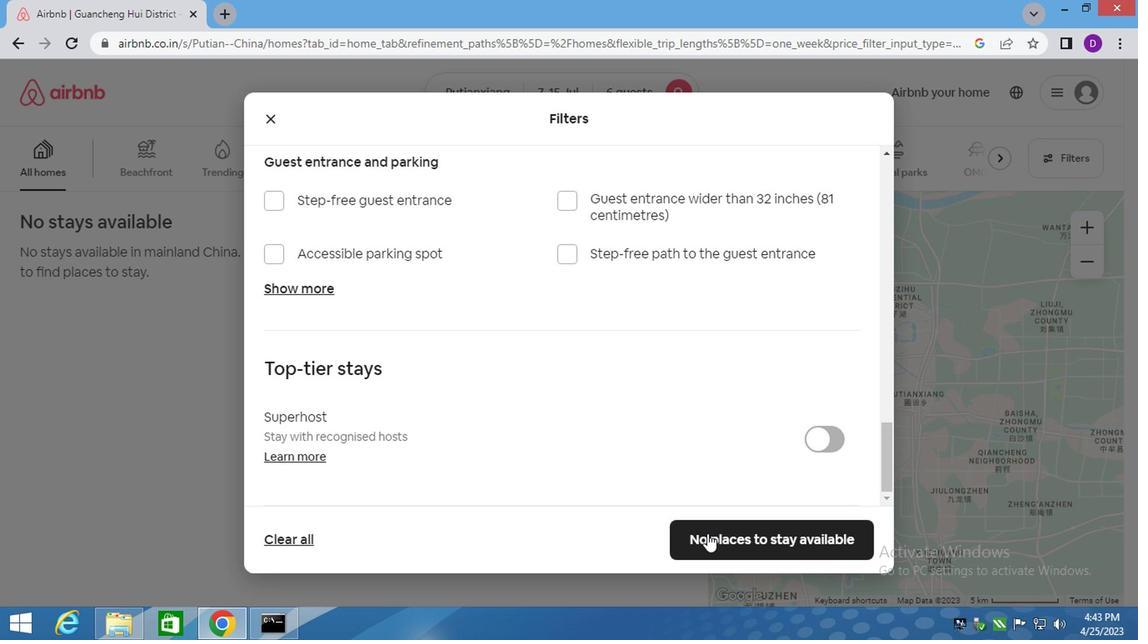 
Action: Mouse pressed left at (721, 540)
Screenshot: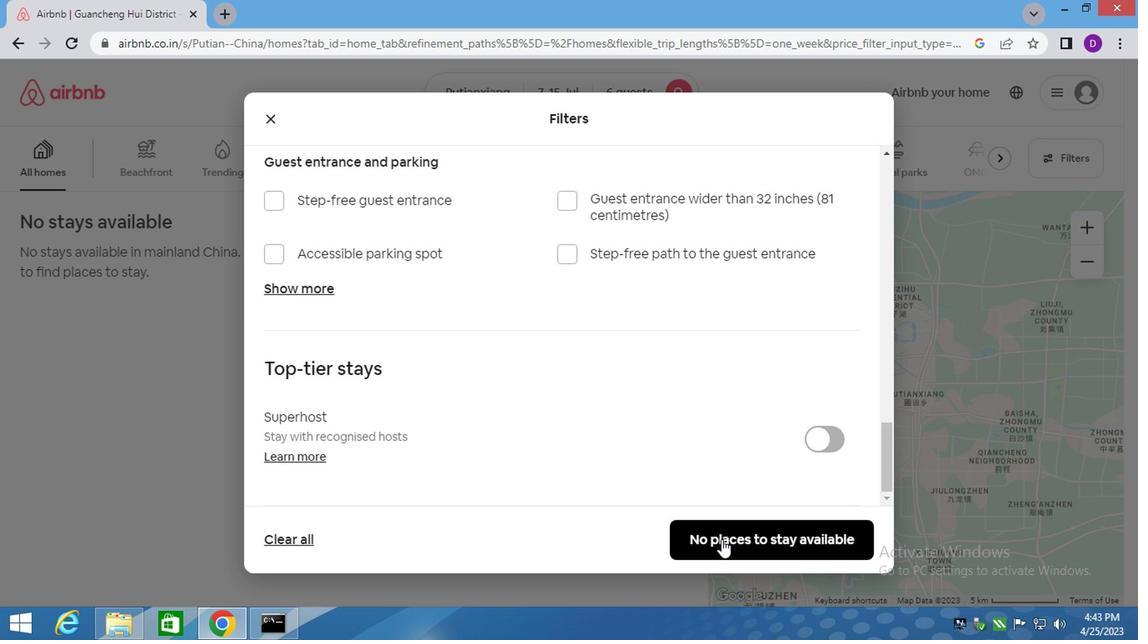 
Action: Mouse moved to (545, 335)
Screenshot: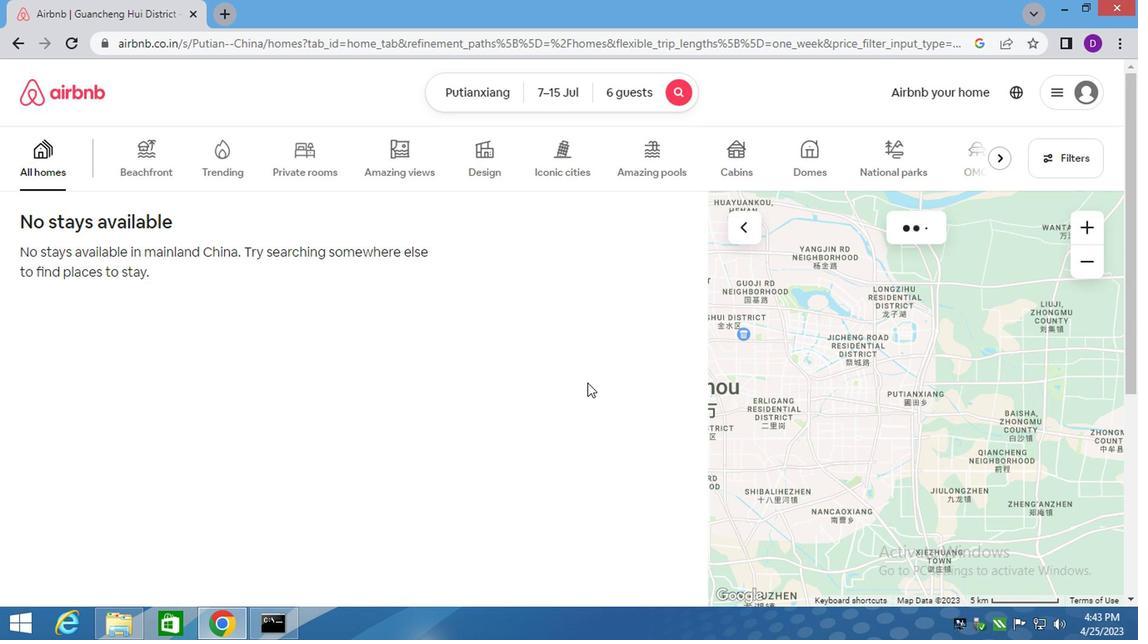 
